 Task: In the  document goldmine.html Add another  'page' Use the Tool Explore 'and look for brief about the picture in first page, copy 2-3 lines in second sheet.' Align the text to the center
Action: Mouse moved to (256, 387)
Screenshot: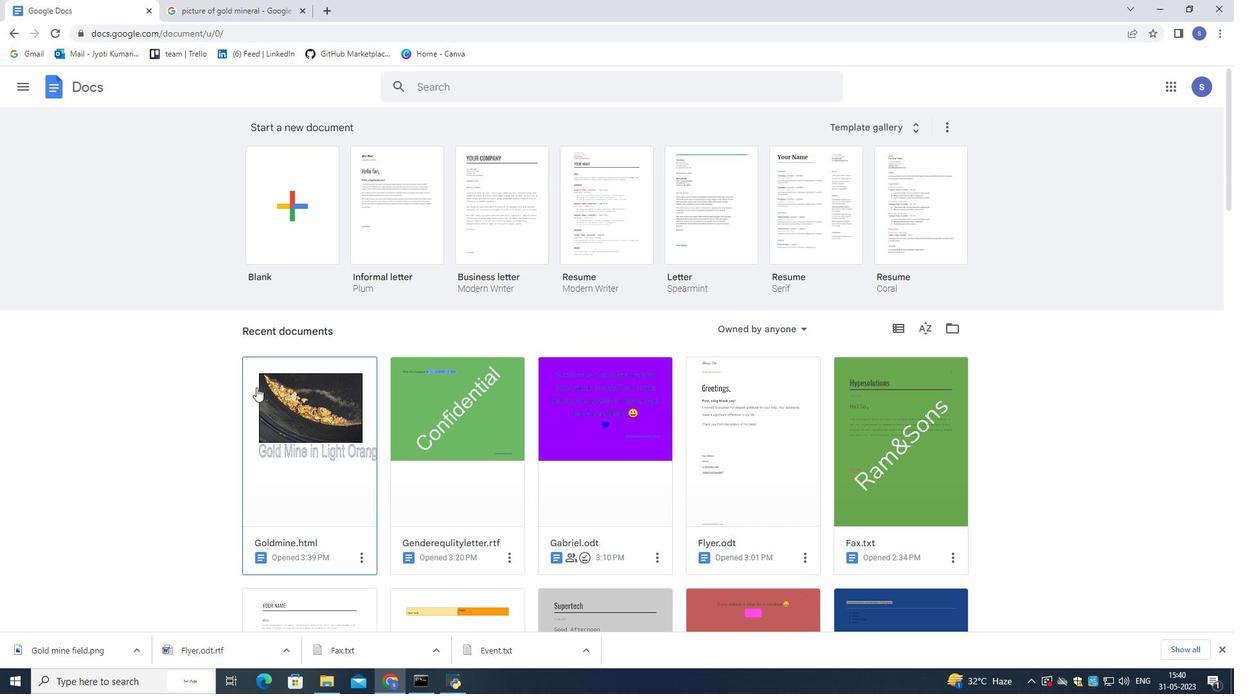 
Action: Mouse pressed left at (256, 387)
Screenshot: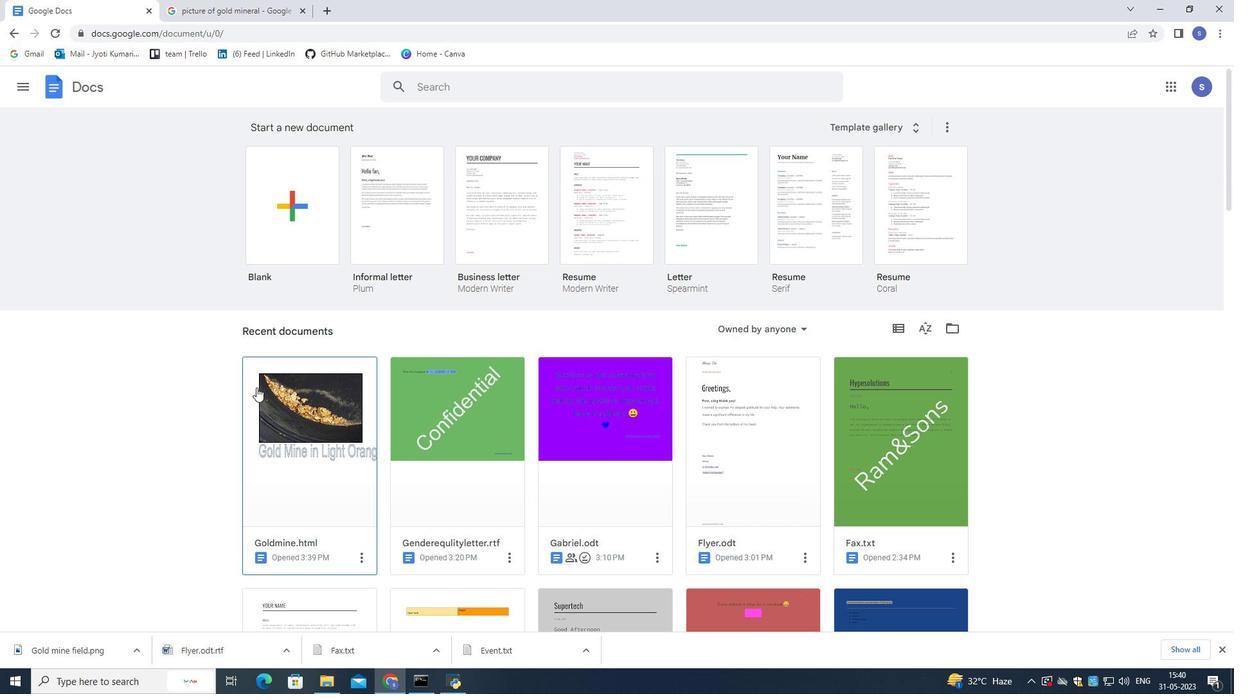 
Action: Mouse moved to (217, 92)
Screenshot: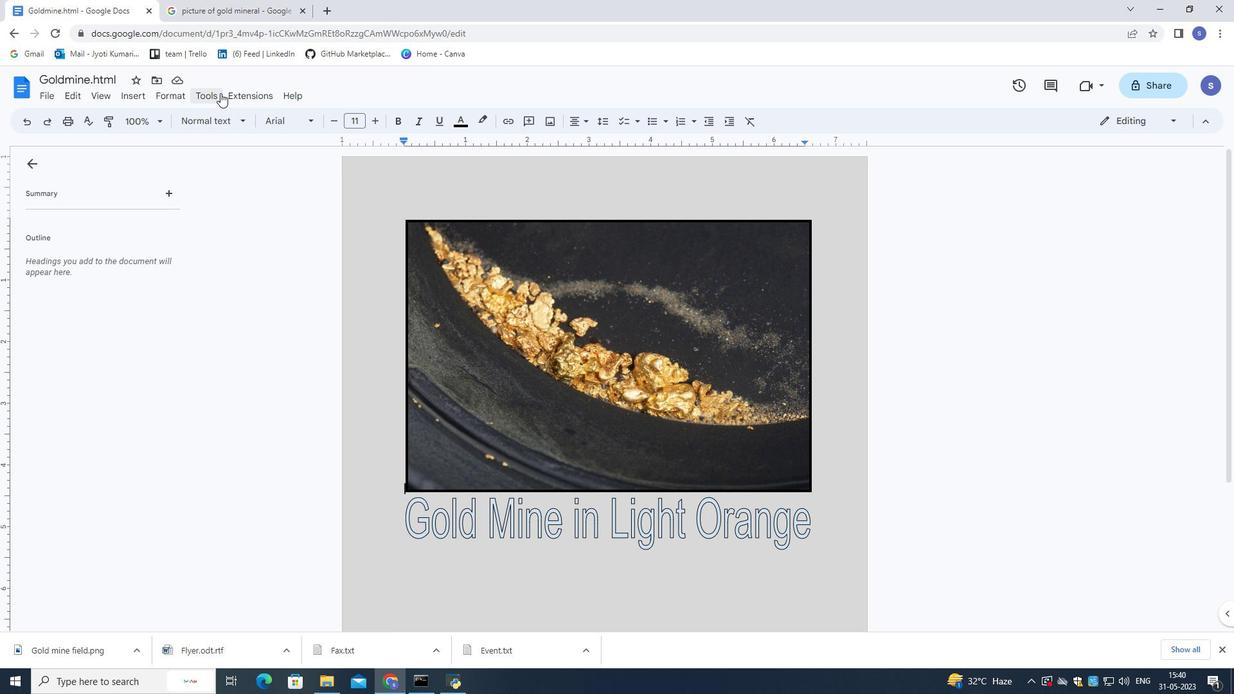 
Action: Mouse pressed left at (217, 92)
Screenshot: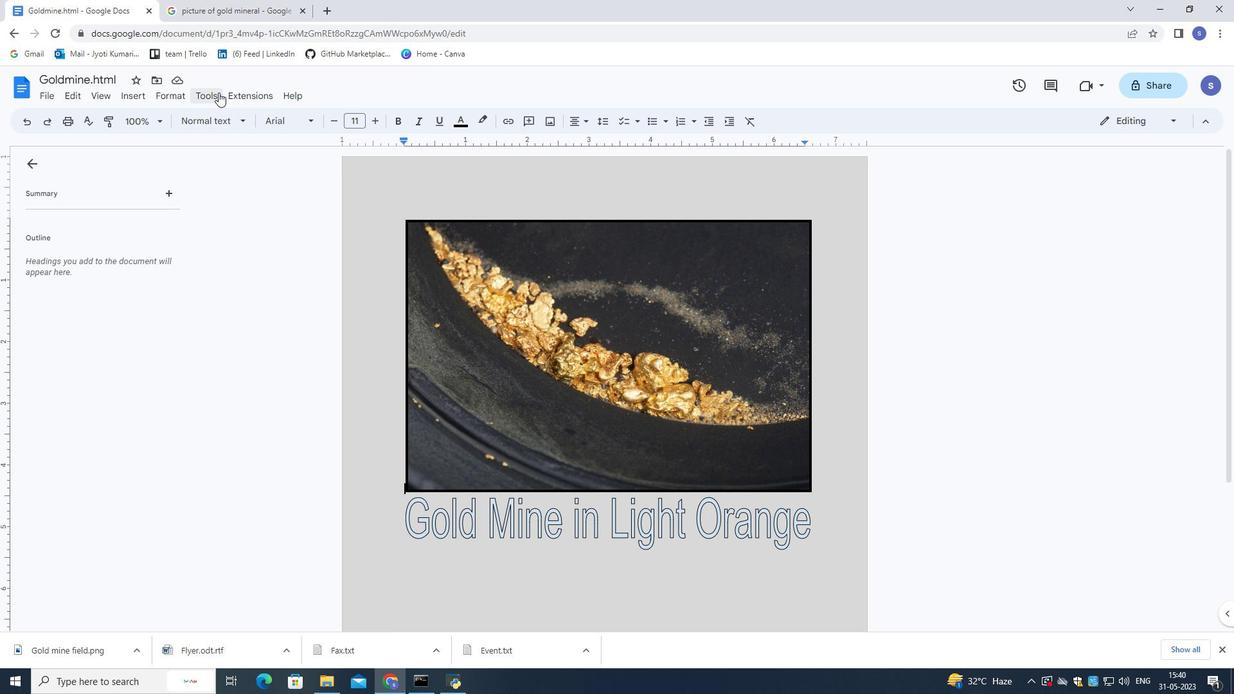 
Action: Mouse moved to (225, 217)
Screenshot: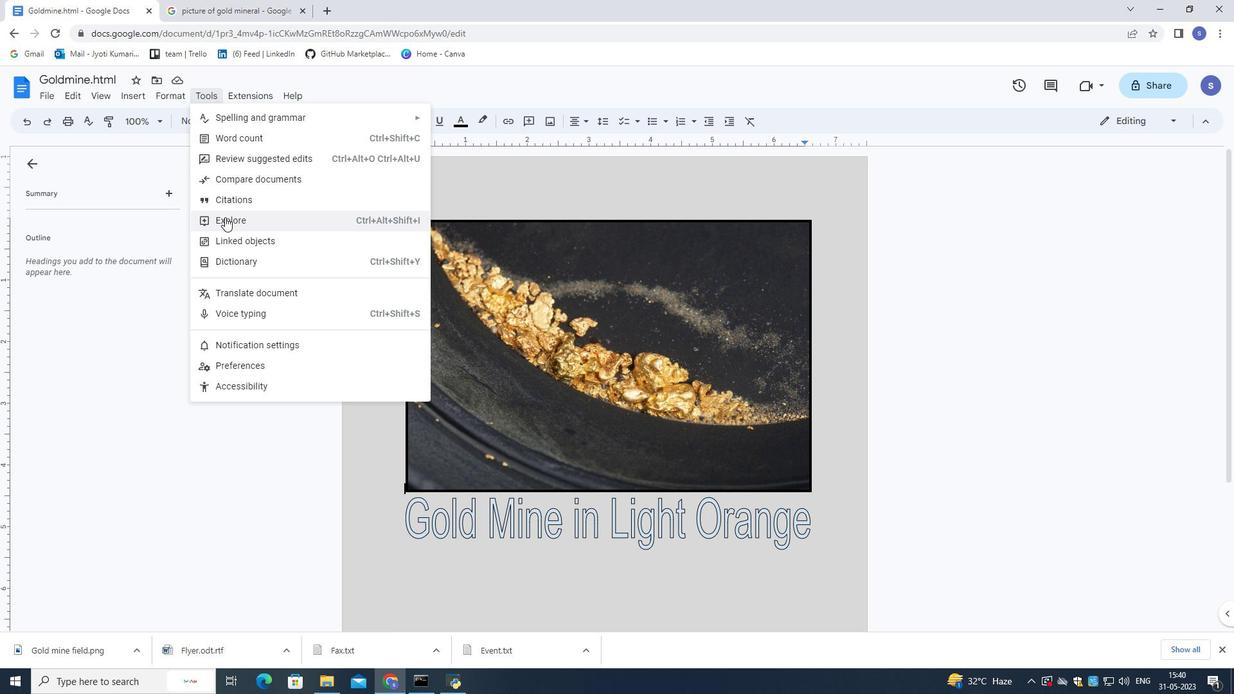 
Action: Mouse pressed left at (225, 217)
Screenshot: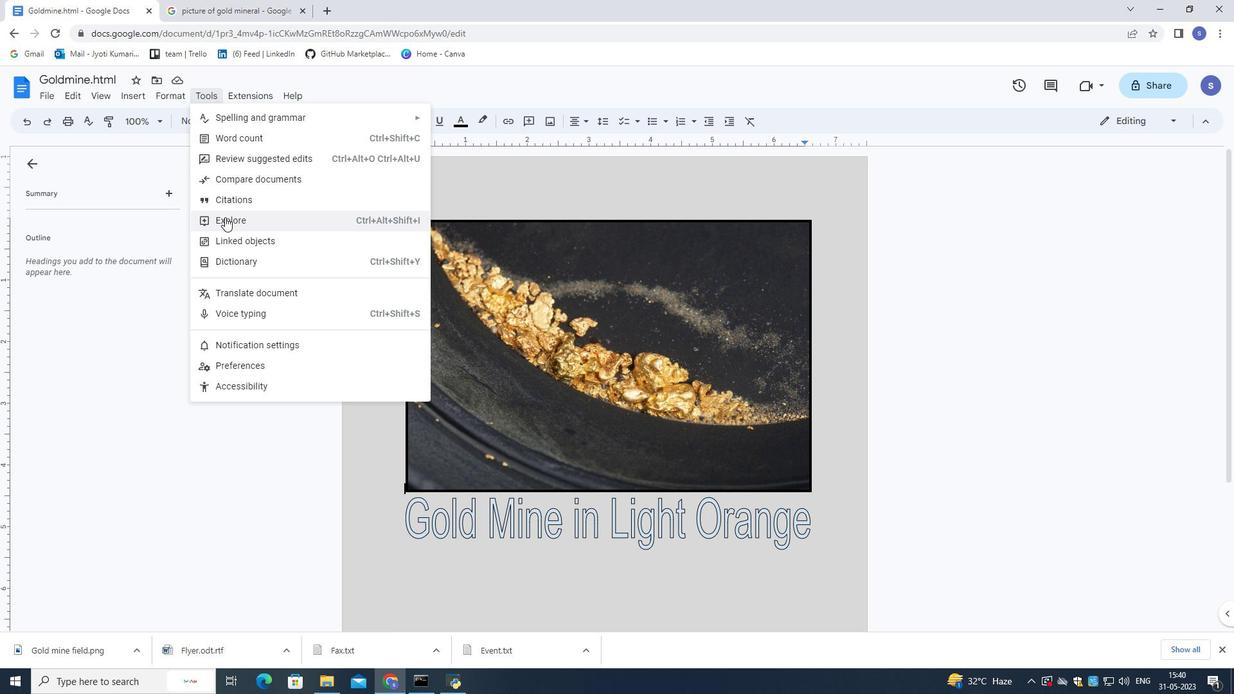
Action: Mouse moved to (1071, 169)
Screenshot: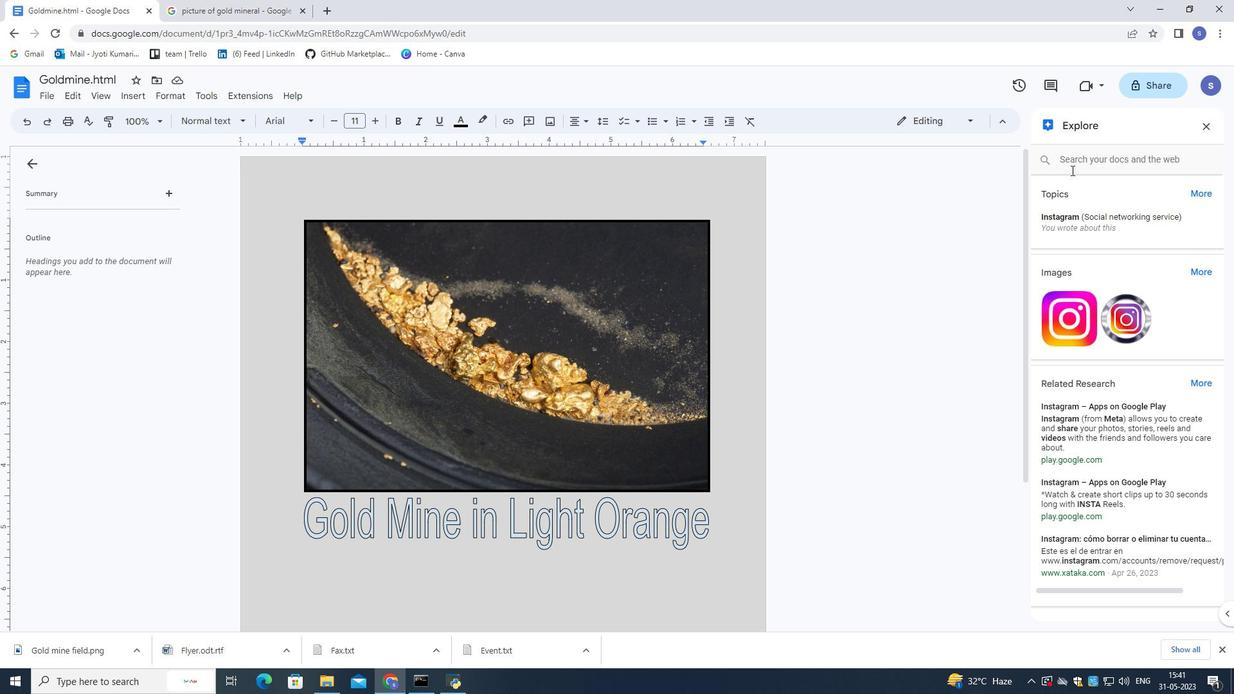 
Action: Mouse pressed left at (1071, 169)
Screenshot: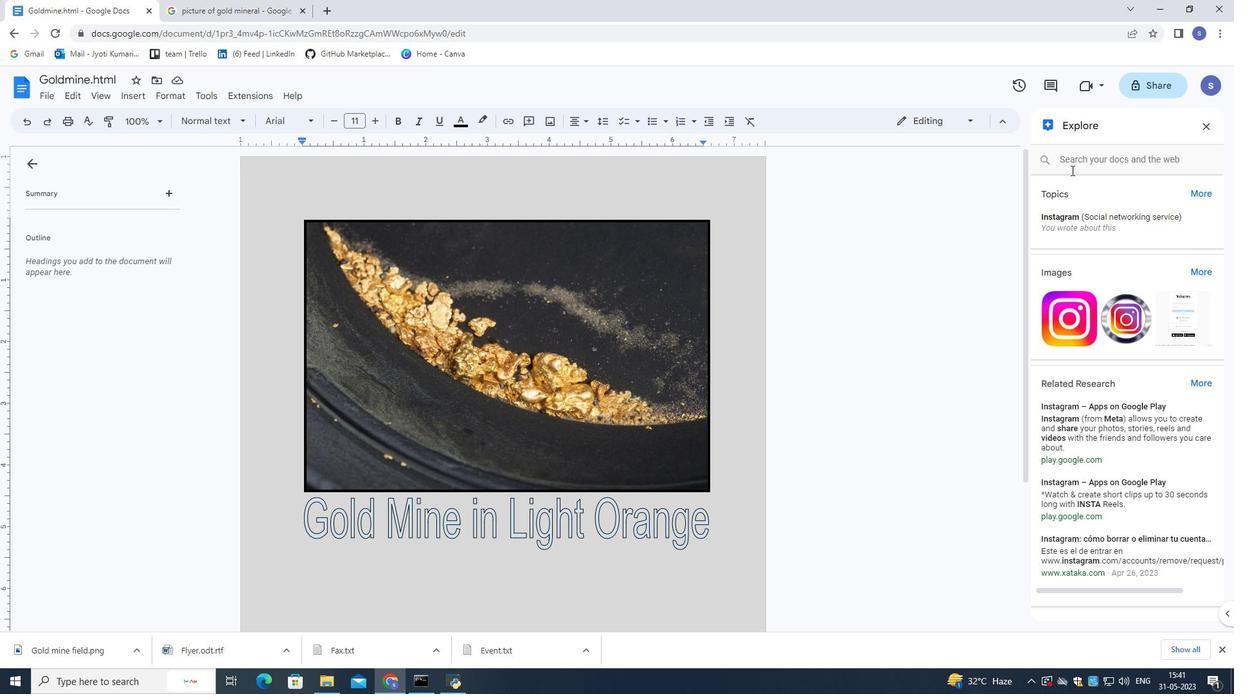 
Action: Key pressed gold<Key.space>mine<Key.enter>
Screenshot: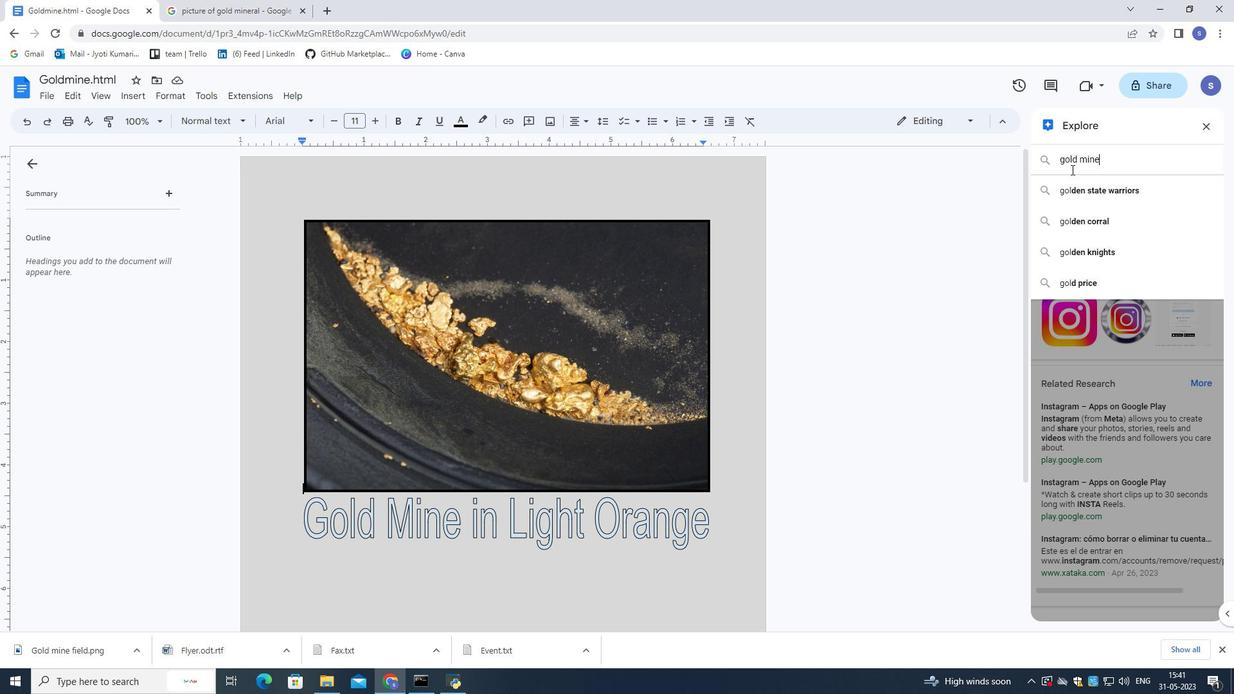 
Action: Mouse moved to (1091, 259)
Screenshot: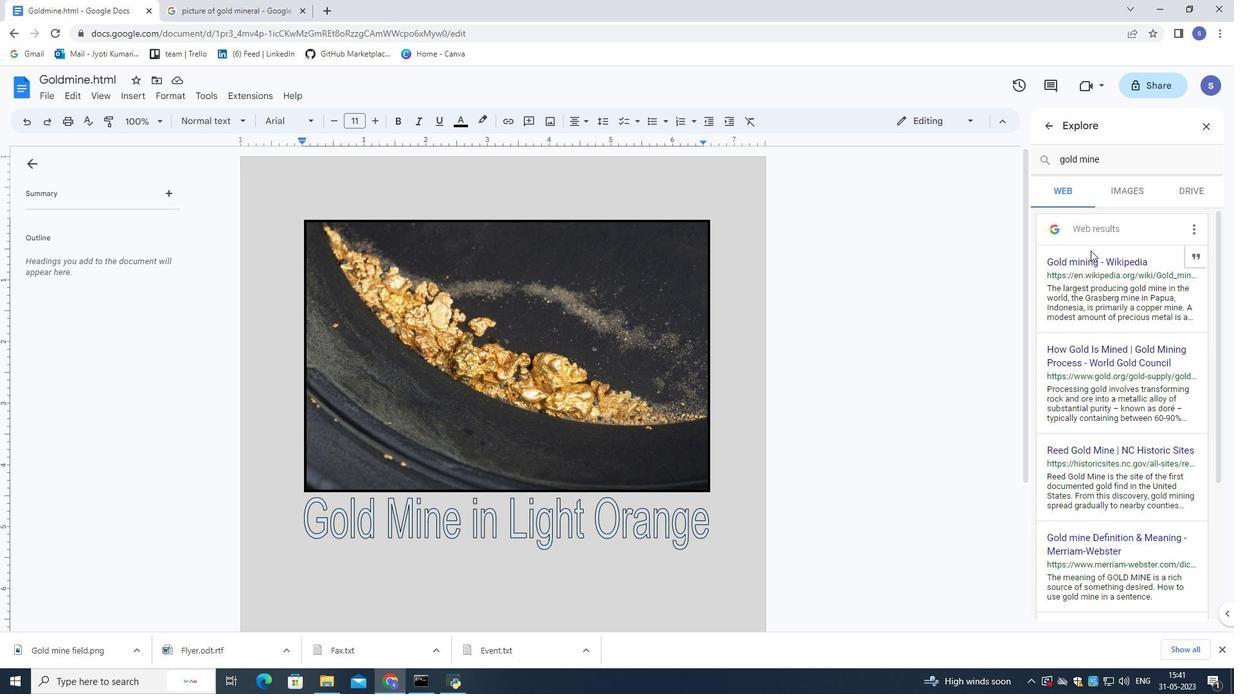 
Action: Mouse pressed left at (1091, 259)
Screenshot: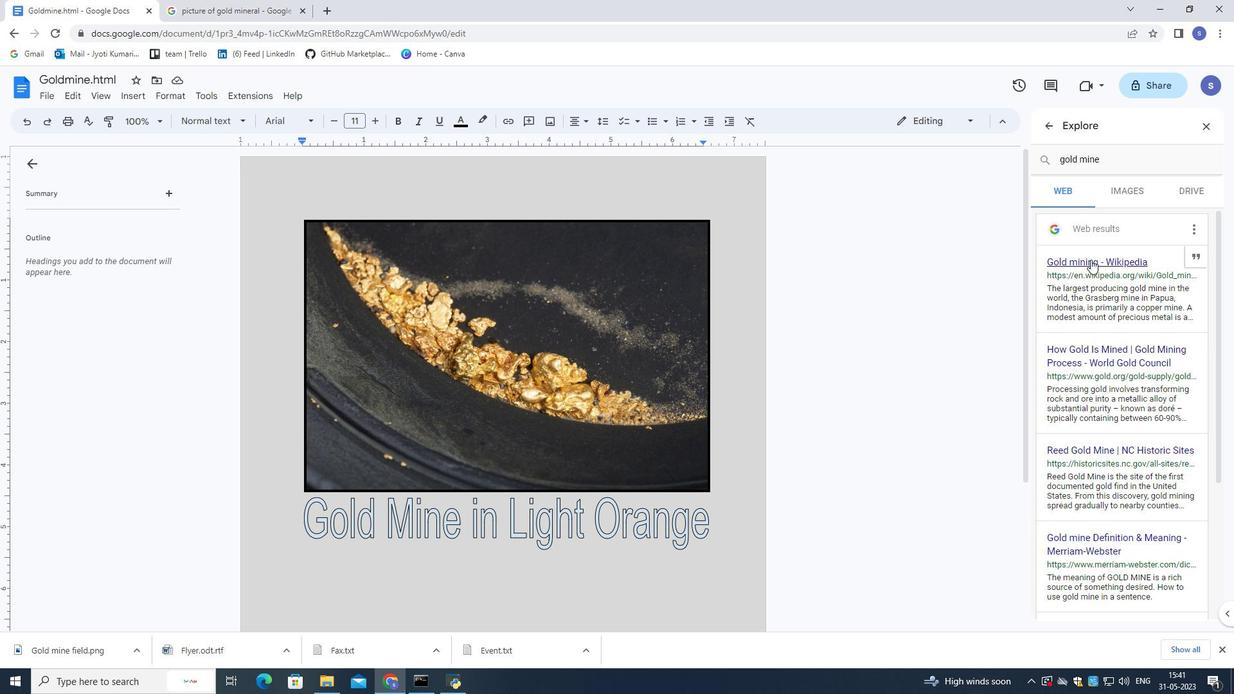 
Action: Mouse moved to (316, 228)
Screenshot: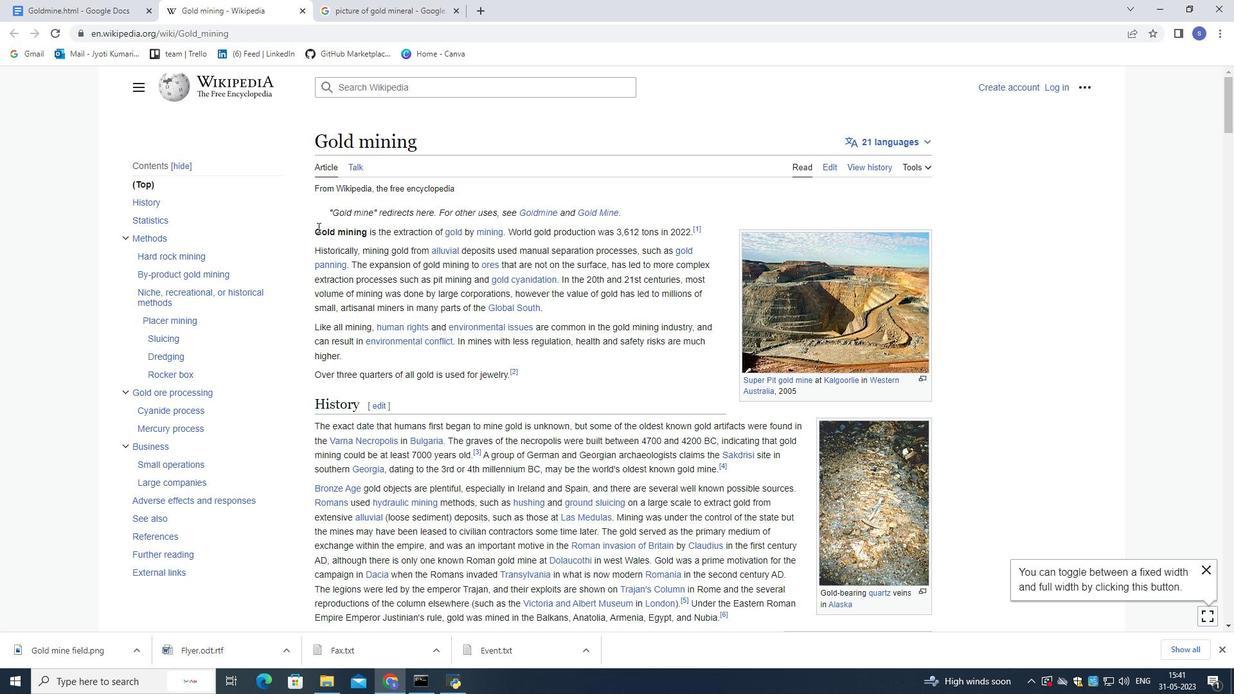 
Action: Mouse pressed left at (316, 228)
Screenshot: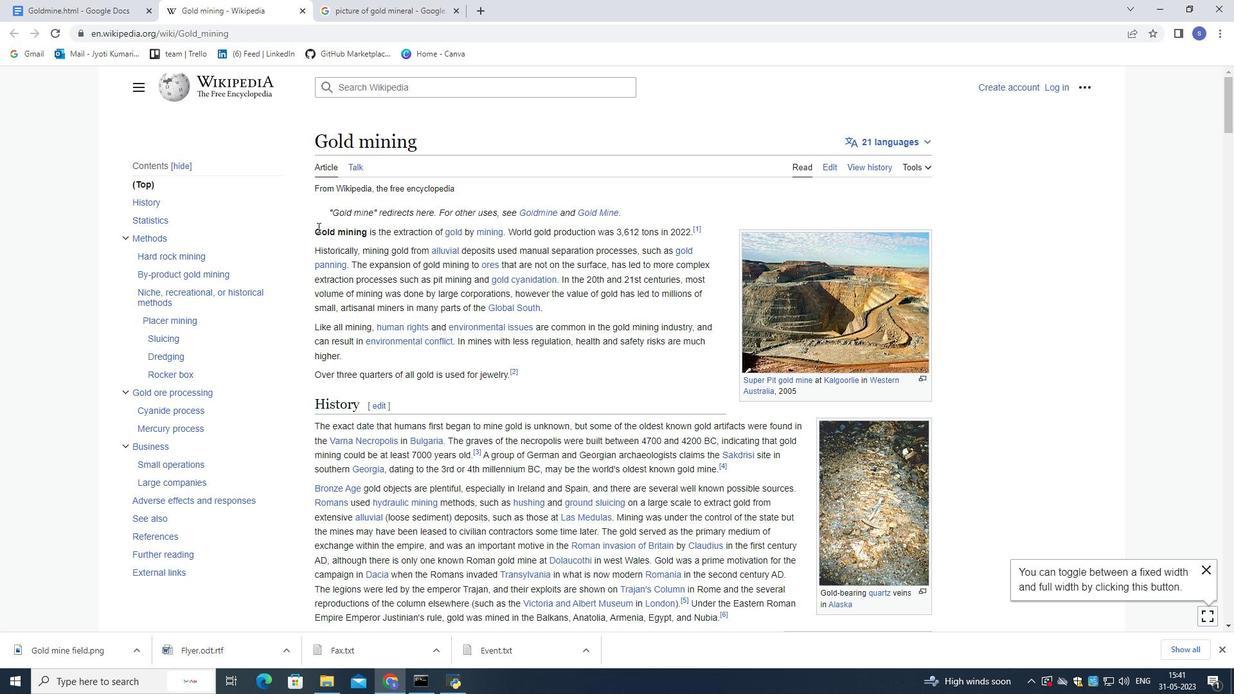 
Action: Mouse moved to (558, 279)
Screenshot: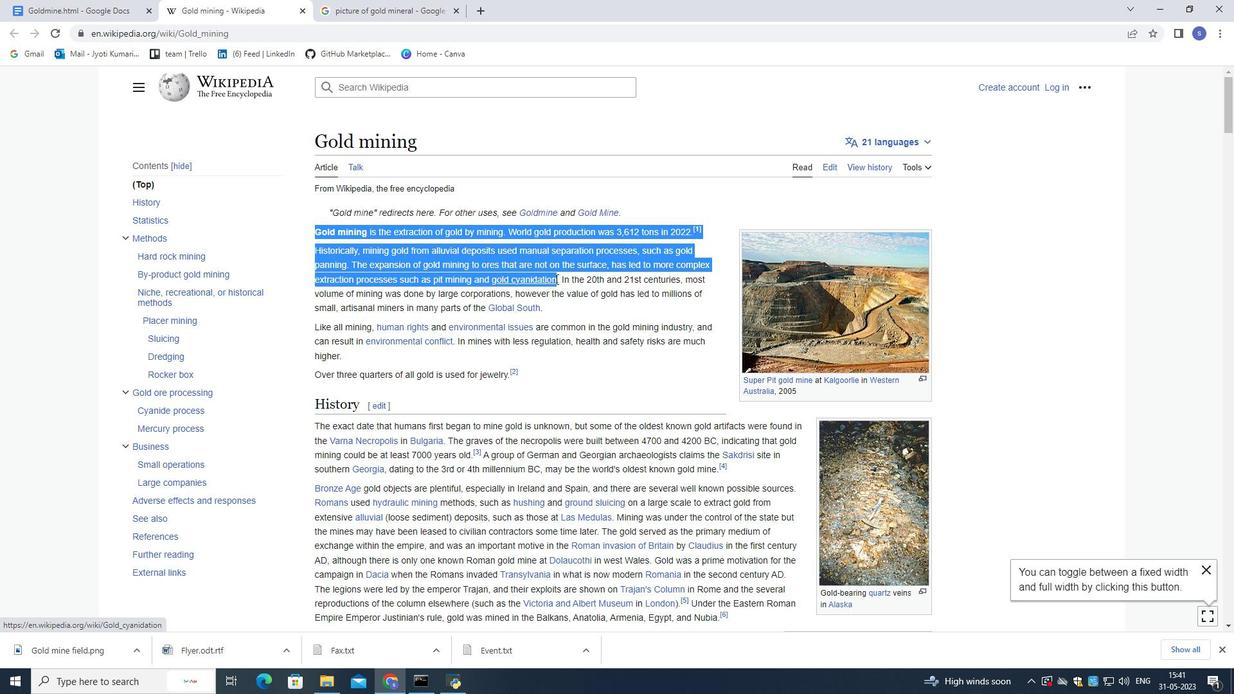 
Action: Key pressed ctrl+C
Screenshot: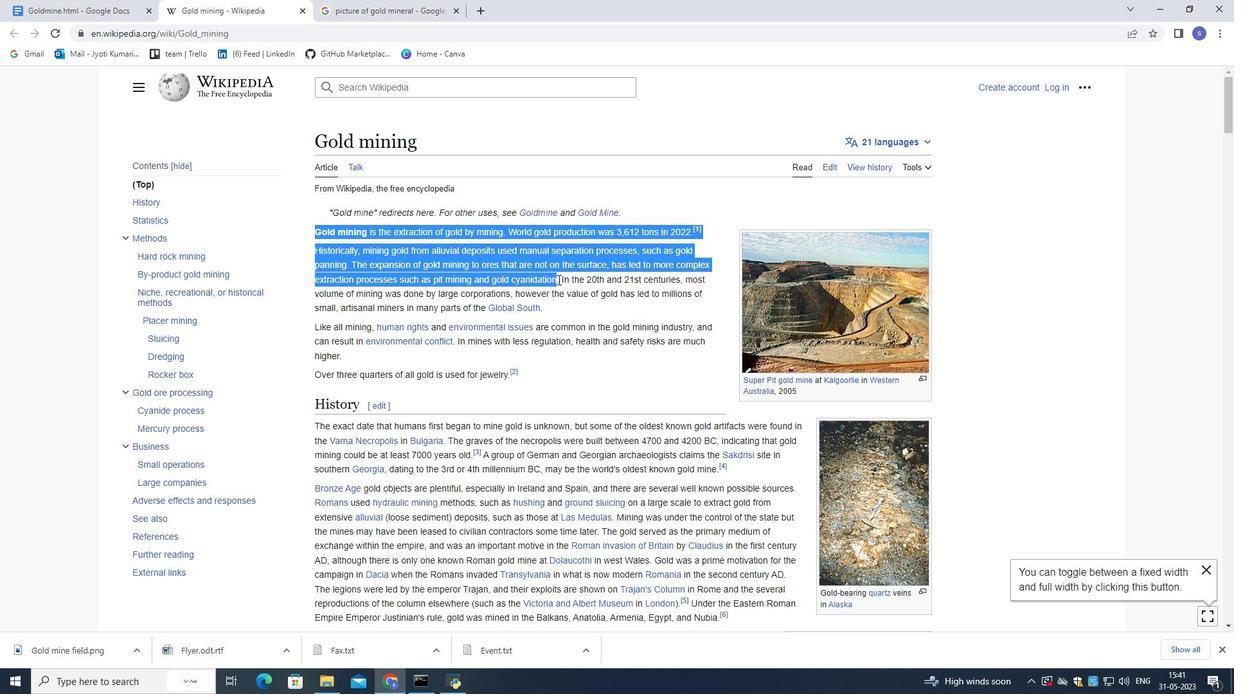 
Action: Mouse moved to (90, 0)
Screenshot: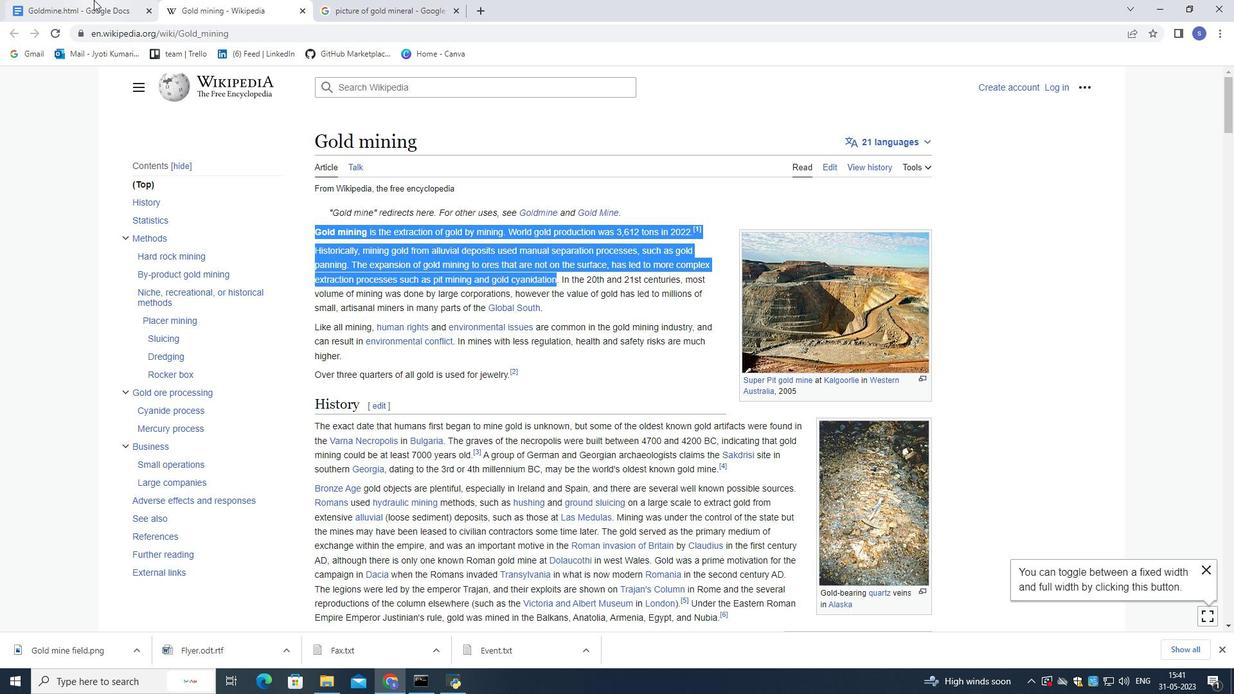 
Action: Mouse pressed left at (90, 0)
Screenshot: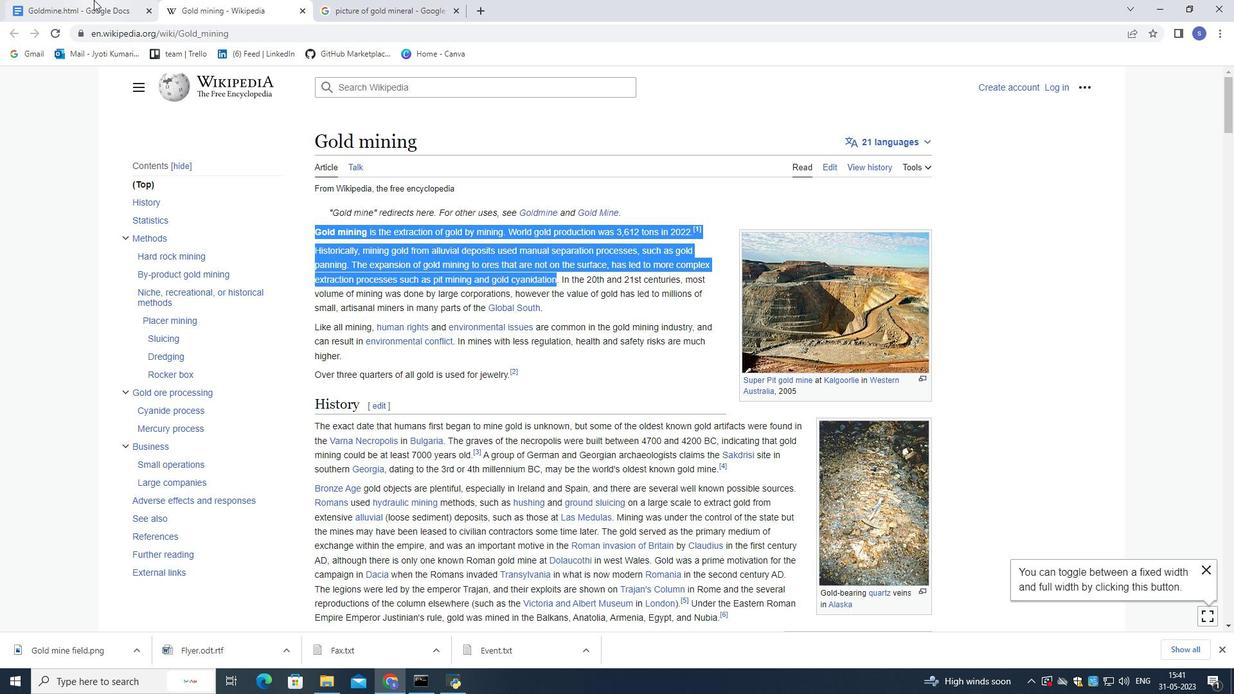 
Action: Mouse moved to (497, 524)
Screenshot: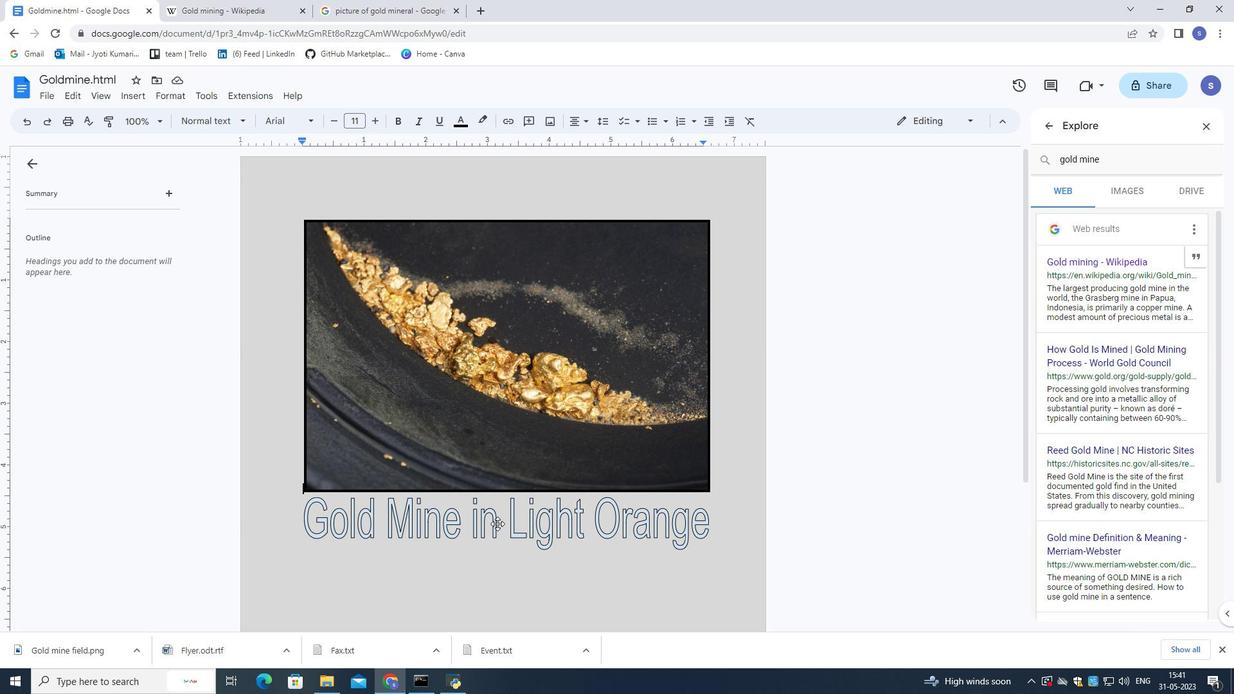 
Action: Mouse scrolled (497, 524) with delta (0, 0)
Screenshot: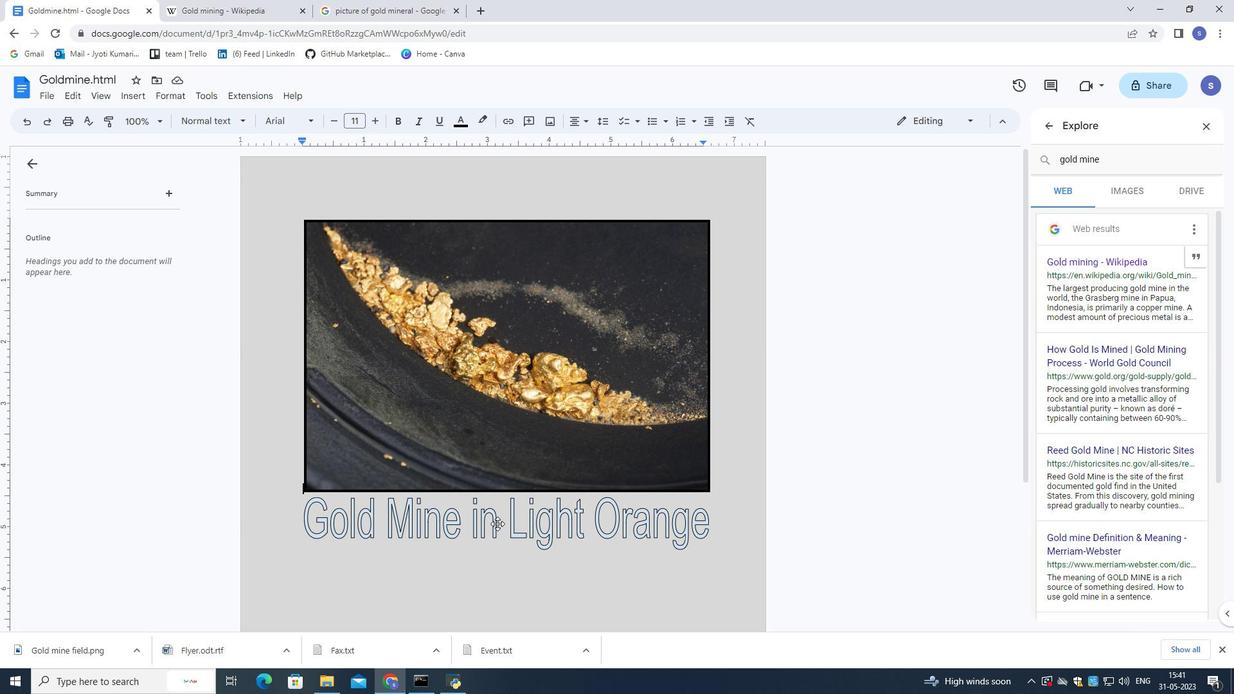 
Action: Mouse scrolled (497, 524) with delta (0, 0)
Screenshot: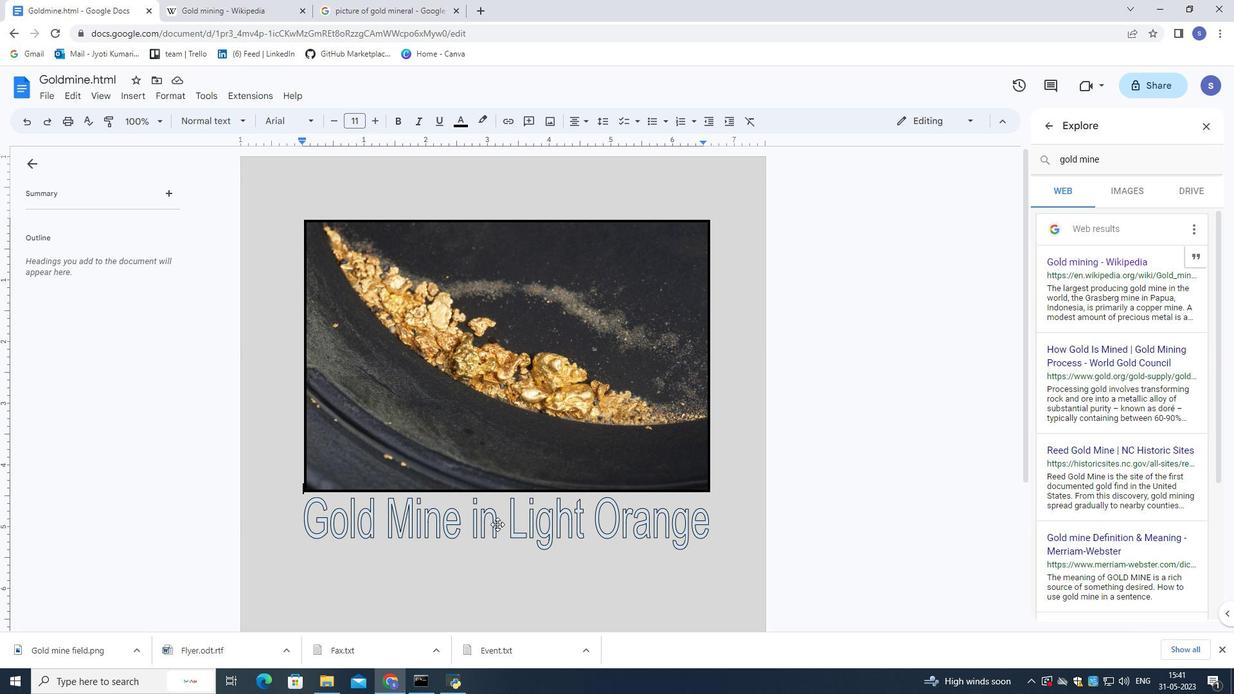 
Action: Mouse scrolled (497, 524) with delta (0, 0)
Screenshot: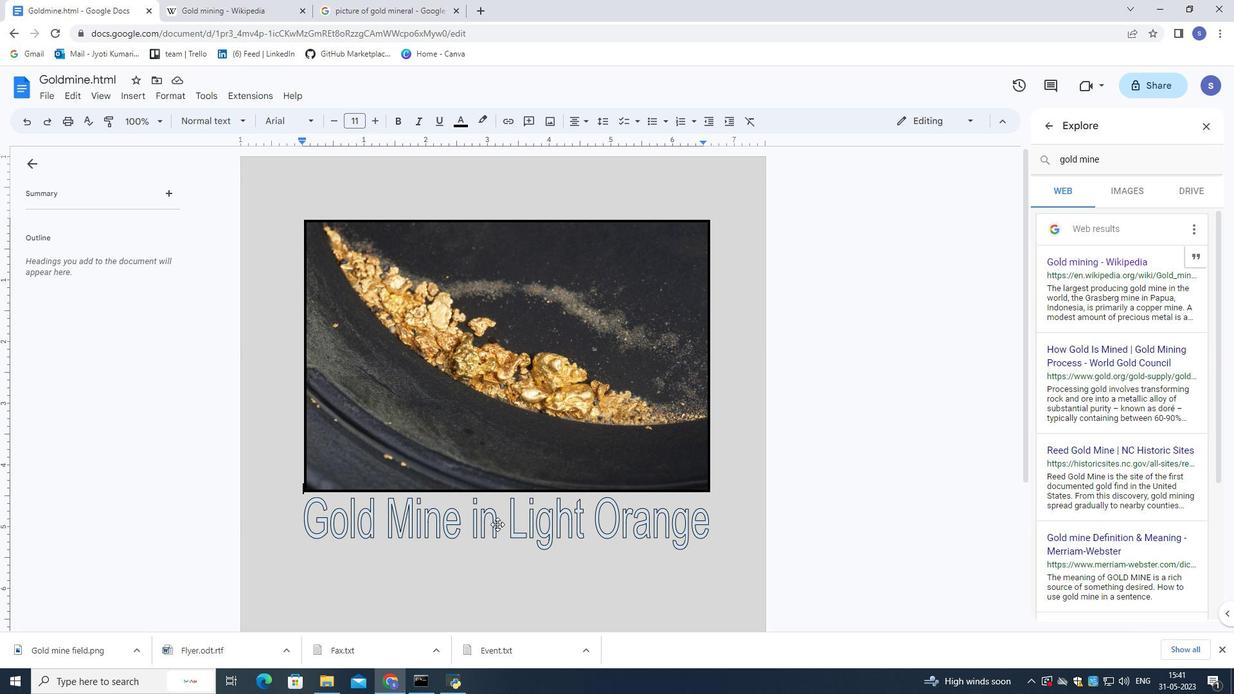 
Action: Mouse scrolled (497, 524) with delta (0, 0)
Screenshot: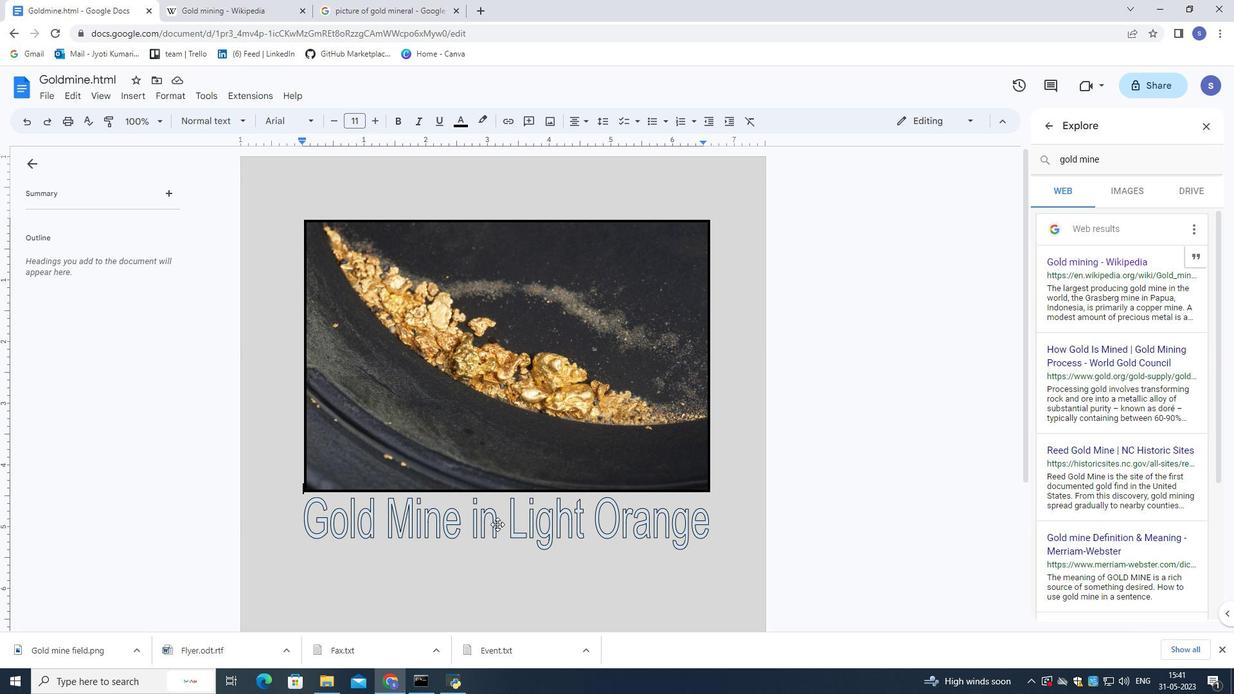 
Action: Mouse moved to (491, 443)
Screenshot: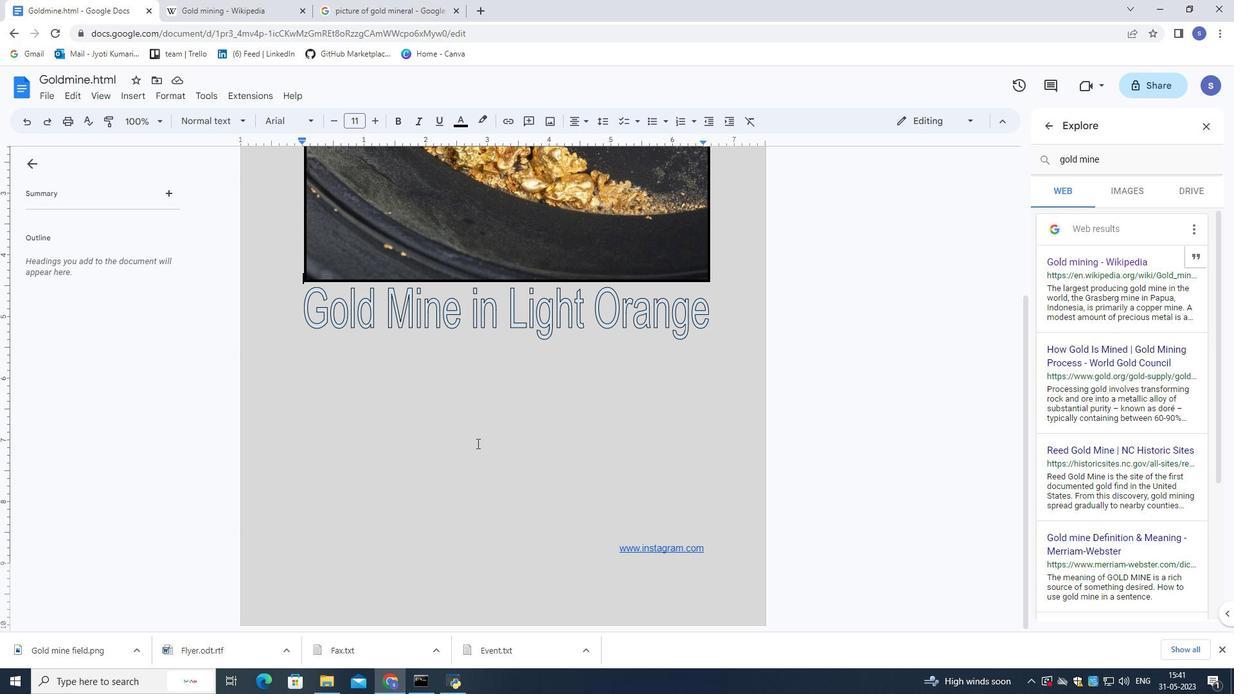 
Action: Mouse scrolled (491, 442) with delta (0, 0)
Screenshot: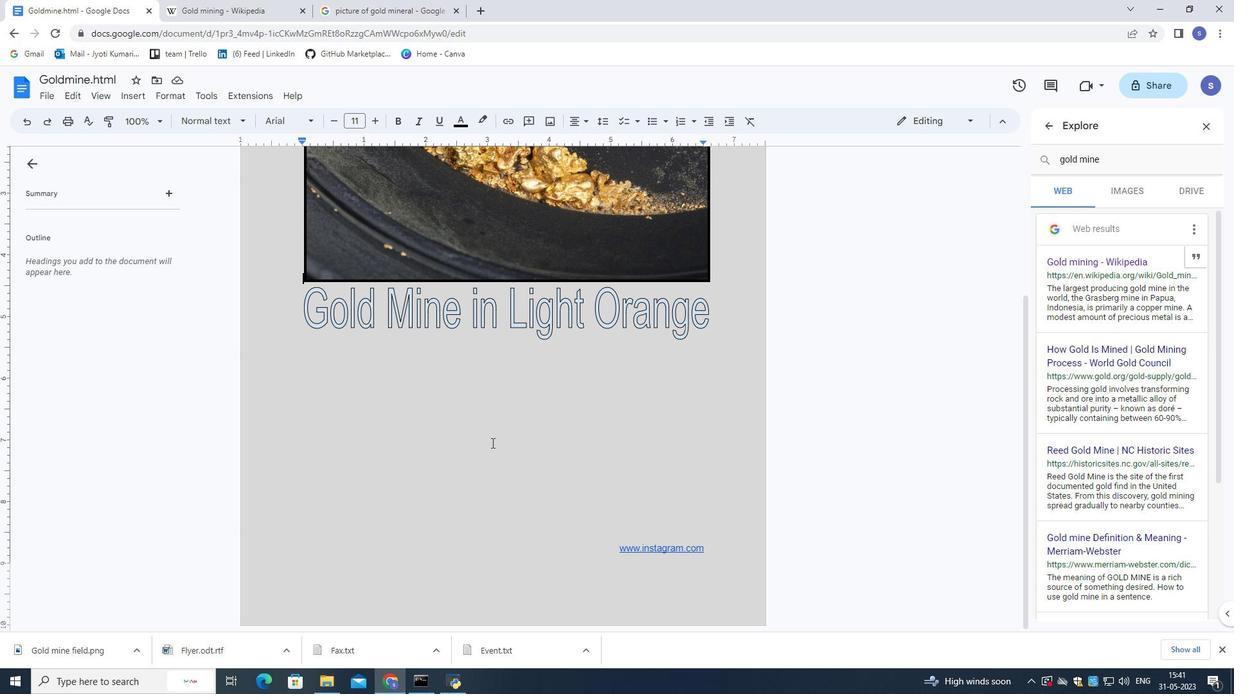 
Action: Mouse scrolled (491, 442) with delta (0, 0)
Screenshot: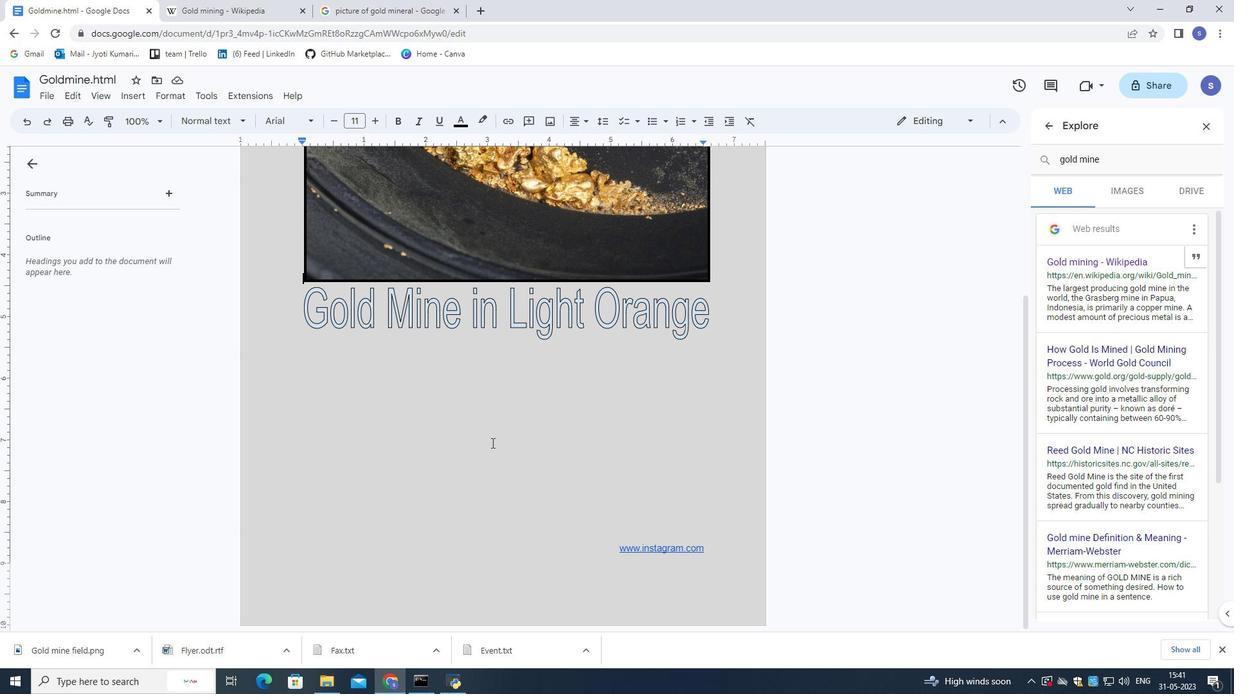 
Action: Mouse scrolled (491, 442) with delta (0, 0)
Screenshot: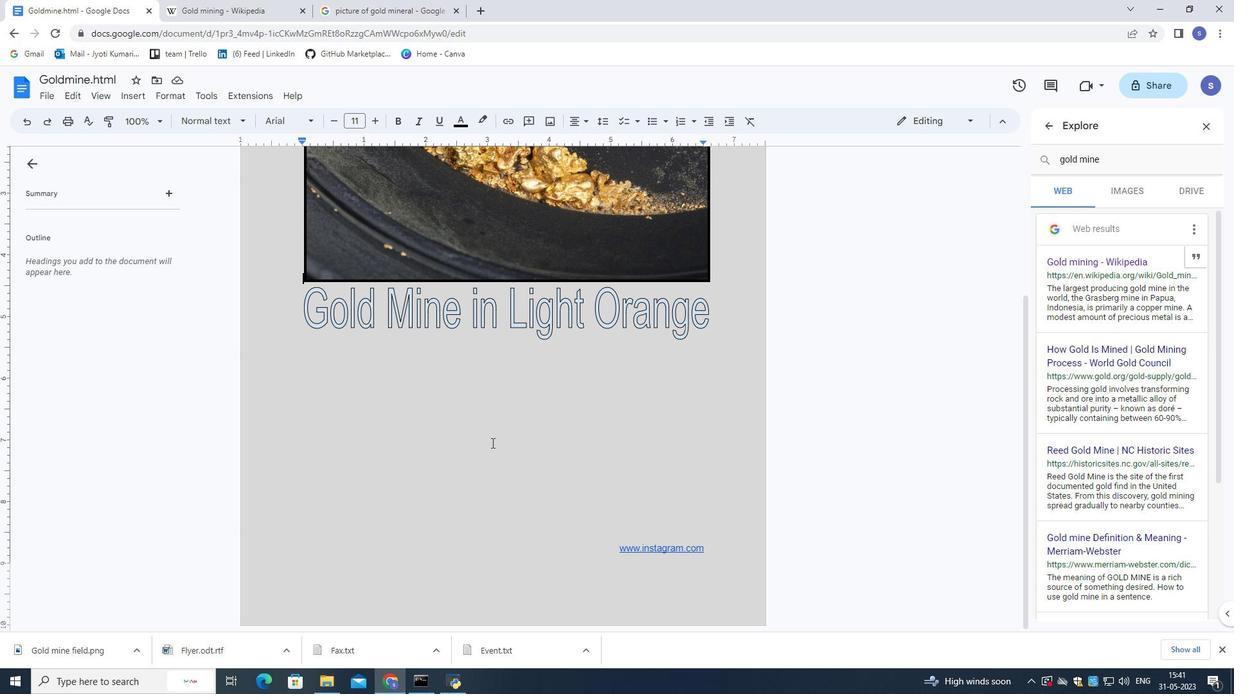 
Action: Mouse scrolled (491, 442) with delta (0, 0)
Screenshot: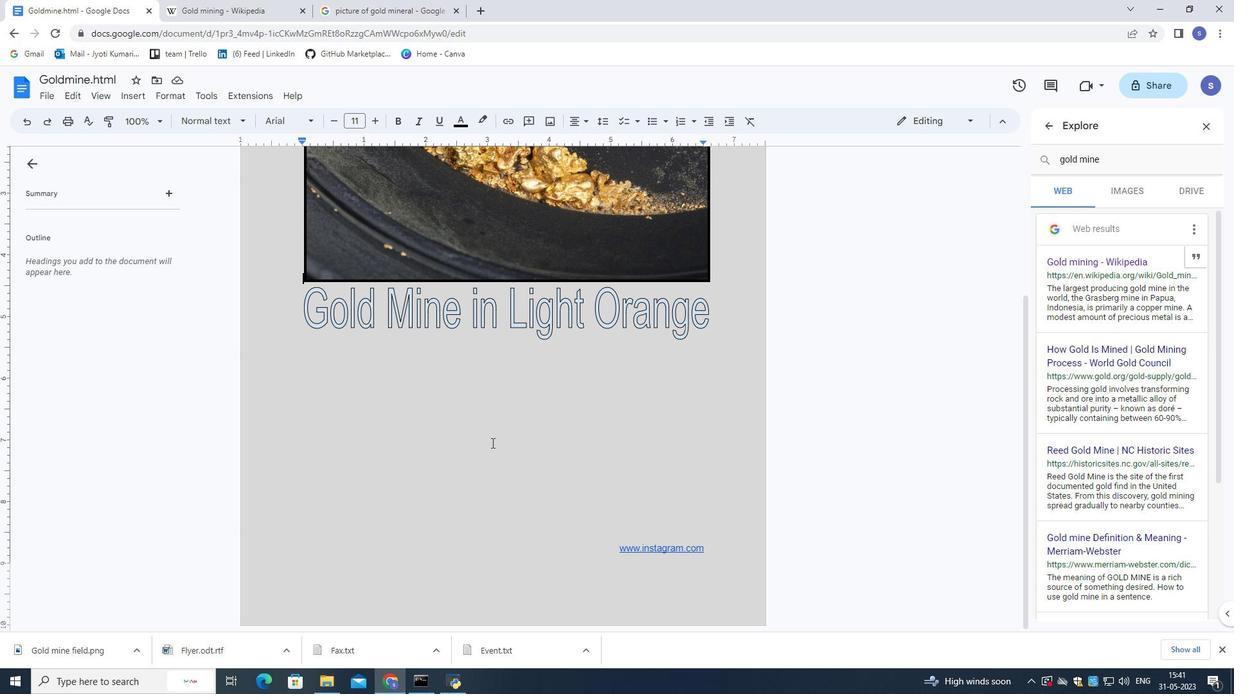 
Action: Mouse scrolled (491, 442) with delta (0, 0)
Screenshot: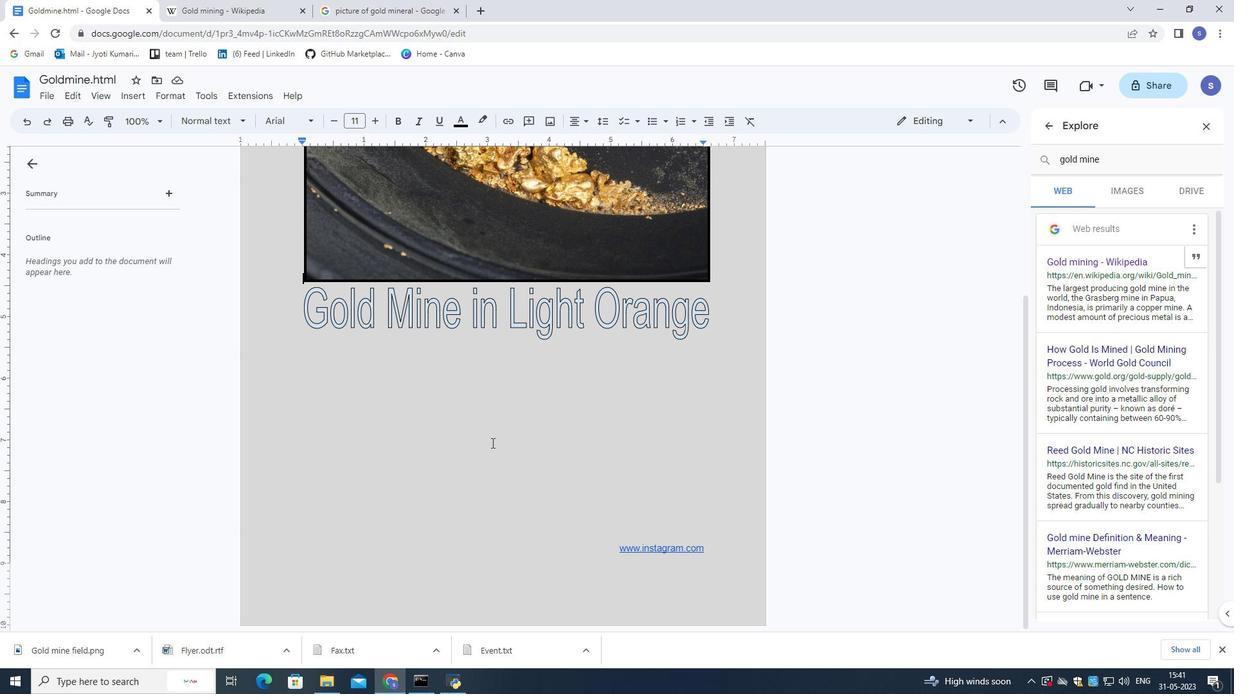 
Action: Mouse scrolled (491, 442) with delta (0, 0)
Screenshot: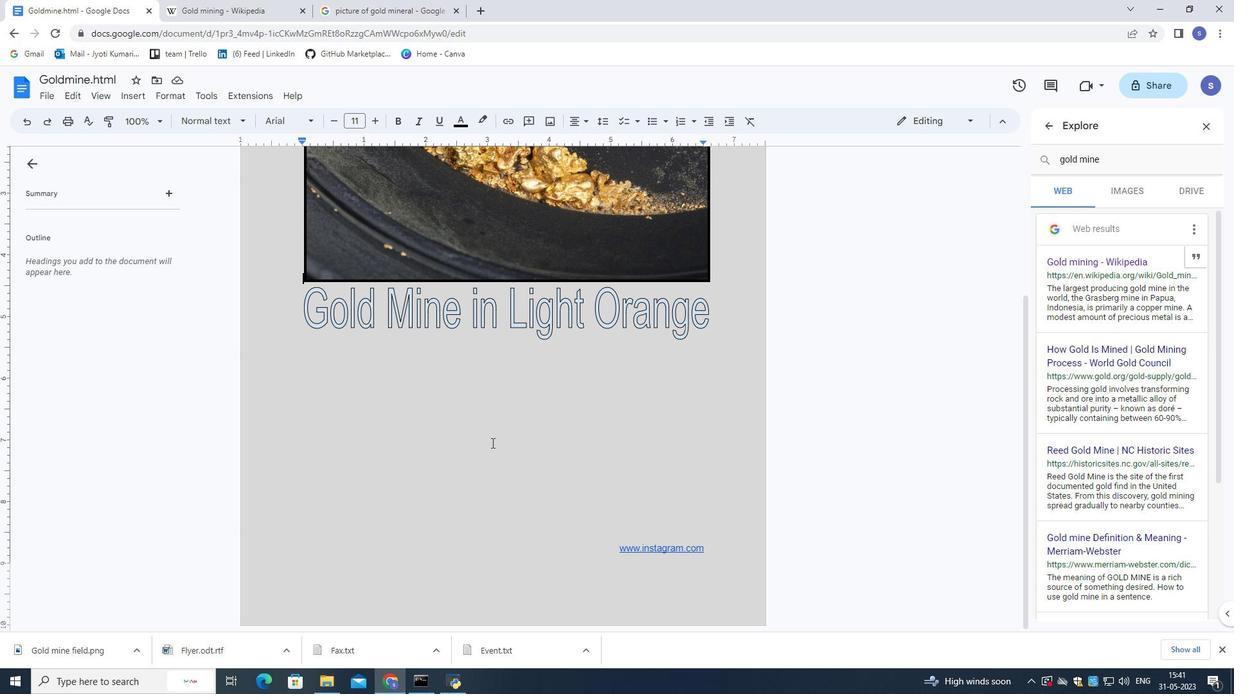 
Action: Mouse scrolled (491, 442) with delta (0, 0)
Screenshot: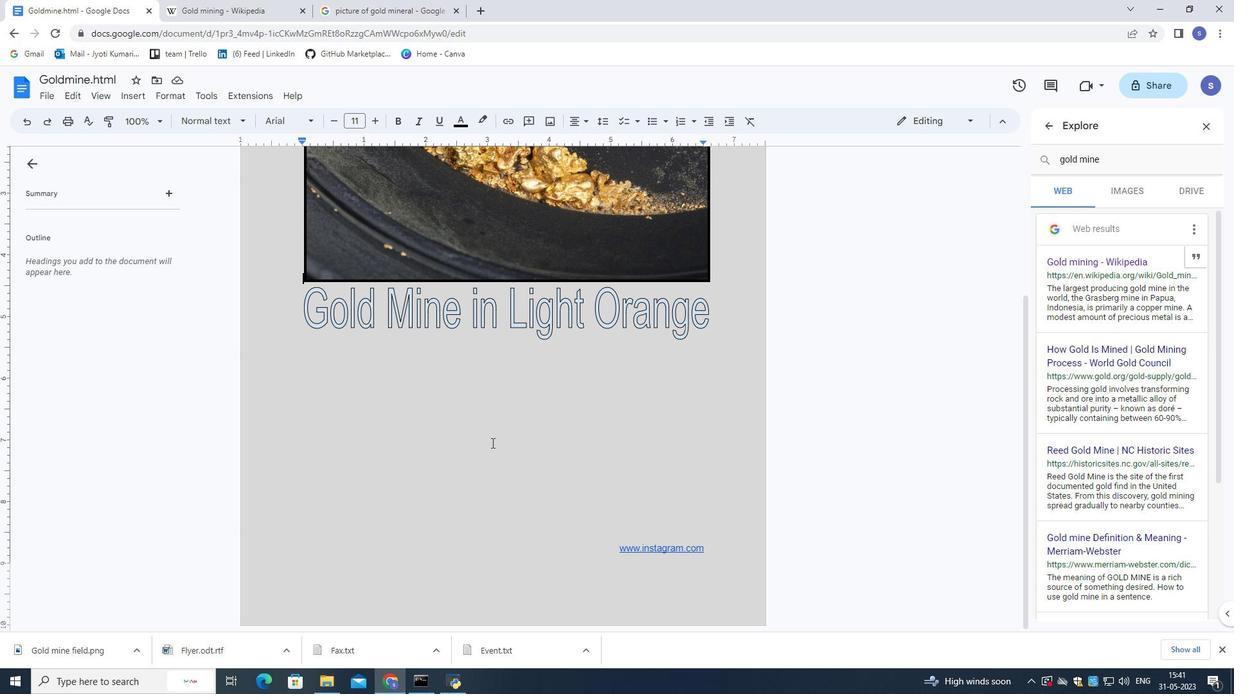 
Action: Mouse scrolled (491, 442) with delta (0, 0)
Screenshot: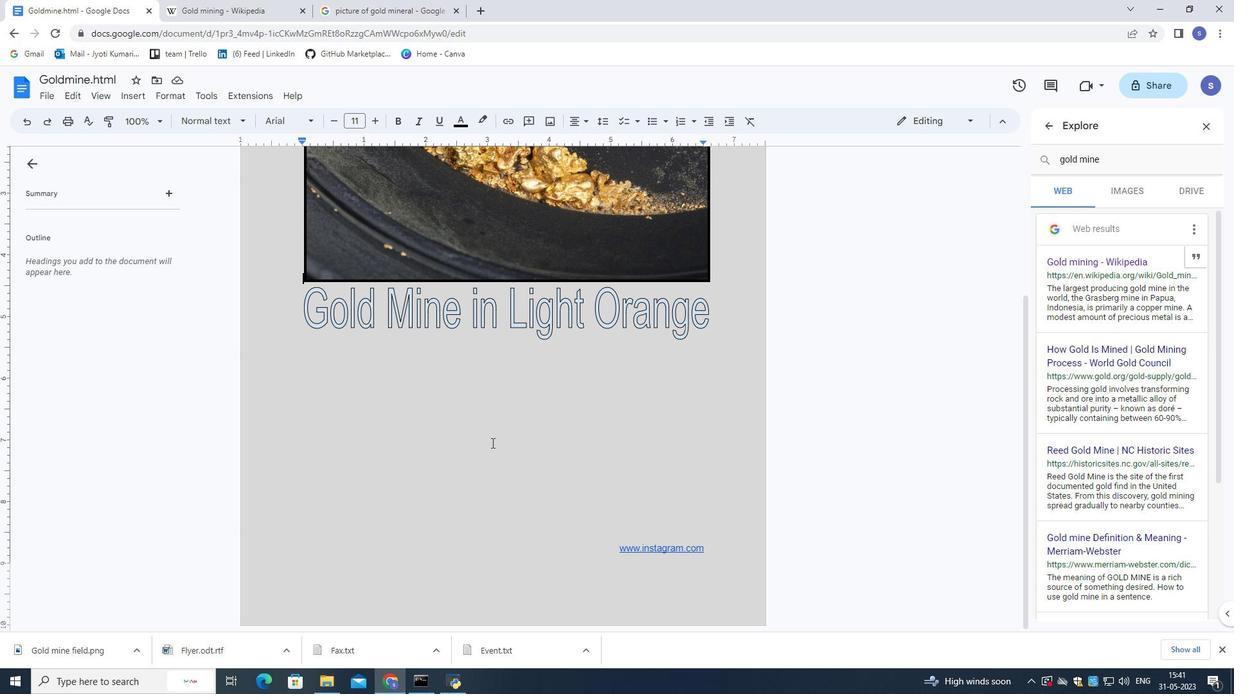 
Action: Mouse scrolled (491, 442) with delta (0, 0)
Screenshot: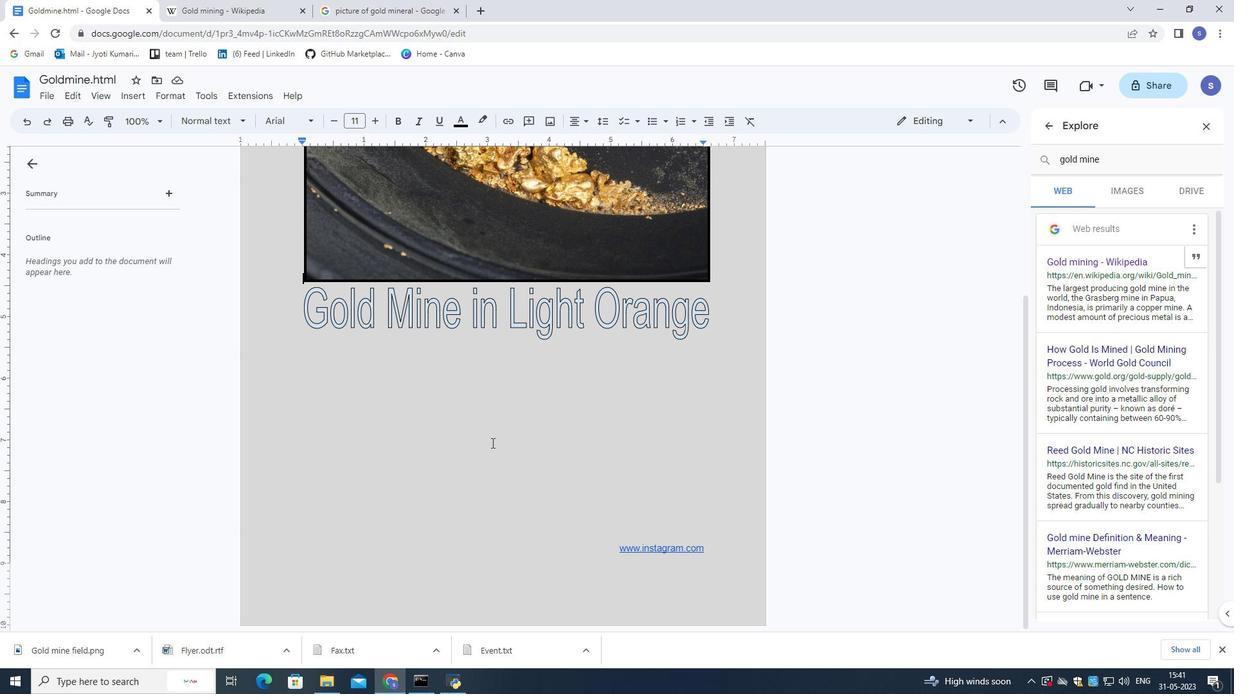 
Action: Mouse scrolled (491, 442) with delta (0, 0)
Screenshot: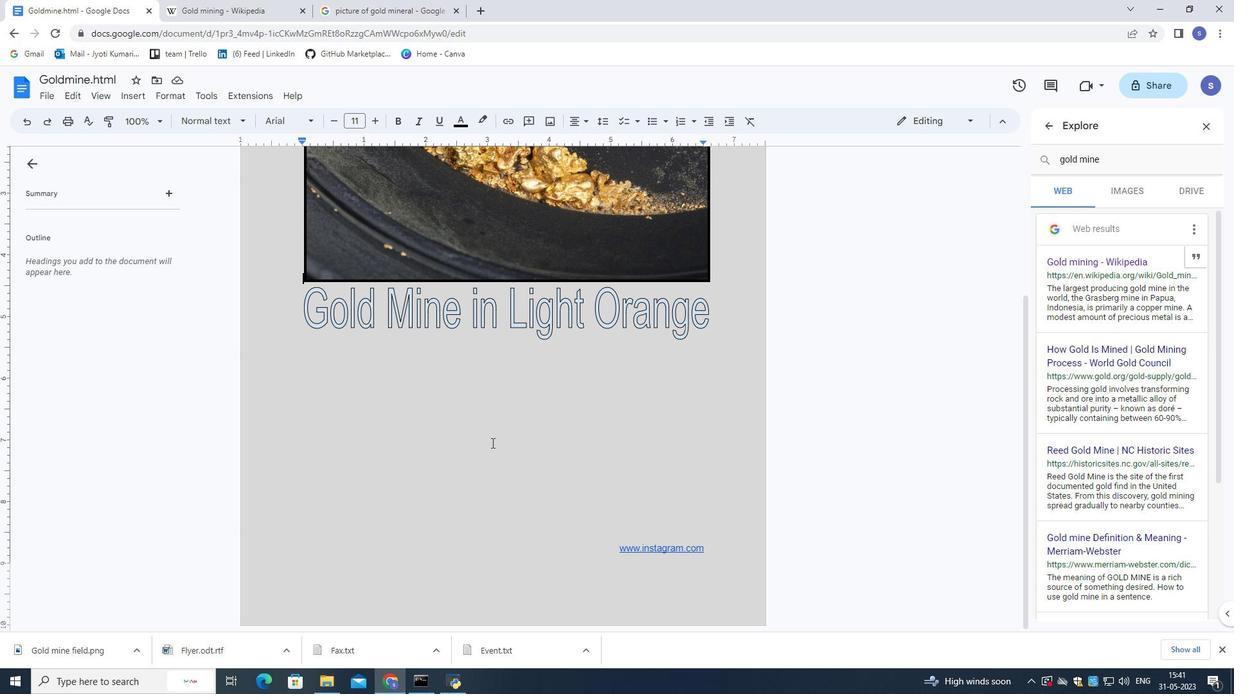 
Action: Mouse scrolled (491, 442) with delta (0, 0)
Screenshot: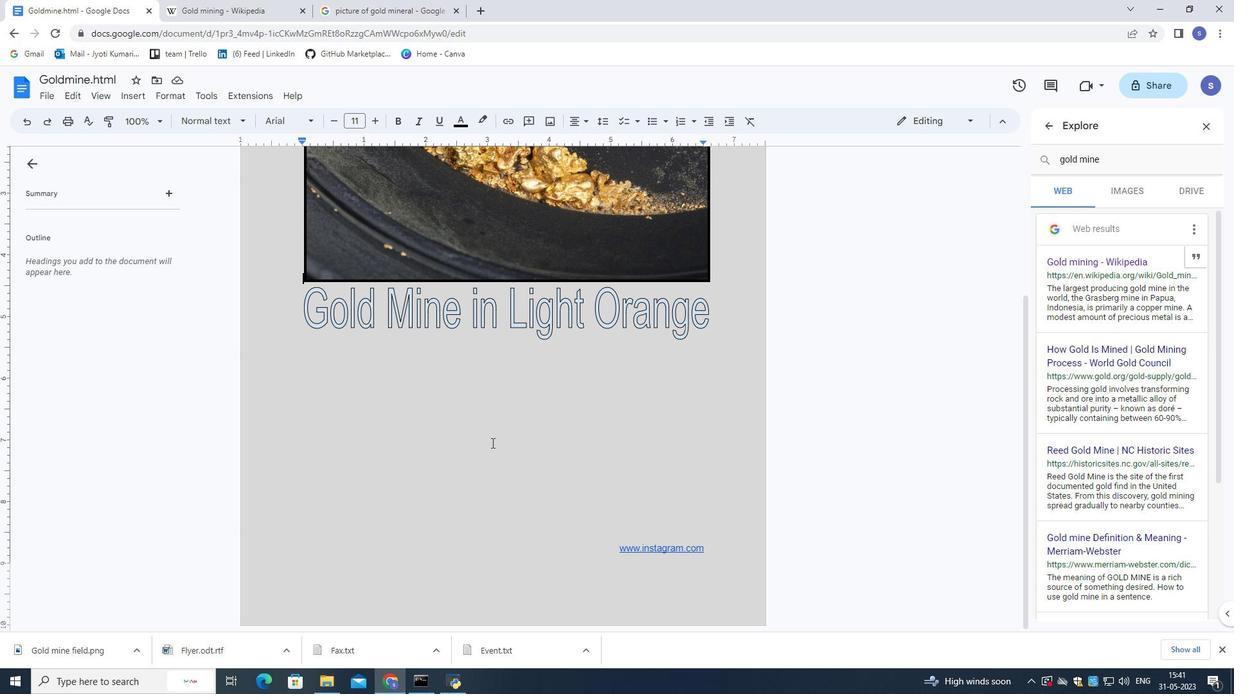 
Action: Mouse scrolled (491, 442) with delta (0, 0)
Screenshot: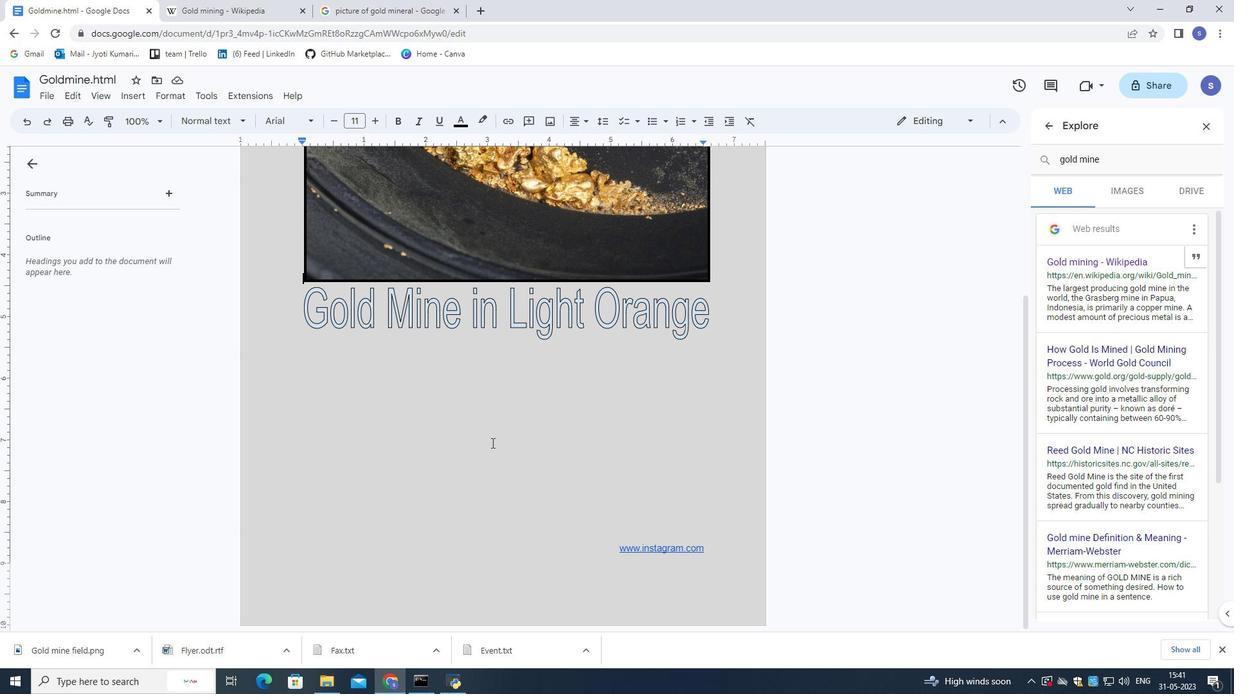 
Action: Mouse scrolled (491, 443) with delta (0, 0)
Screenshot: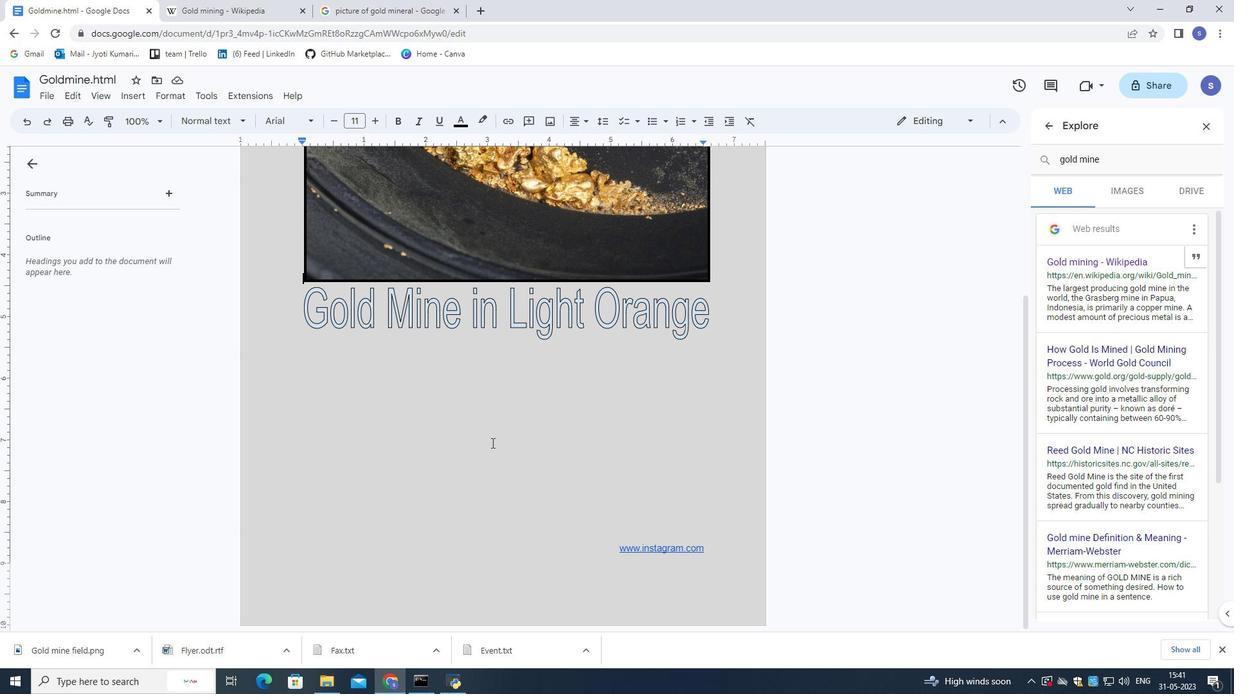 
Action: Mouse moved to (722, 604)
Screenshot: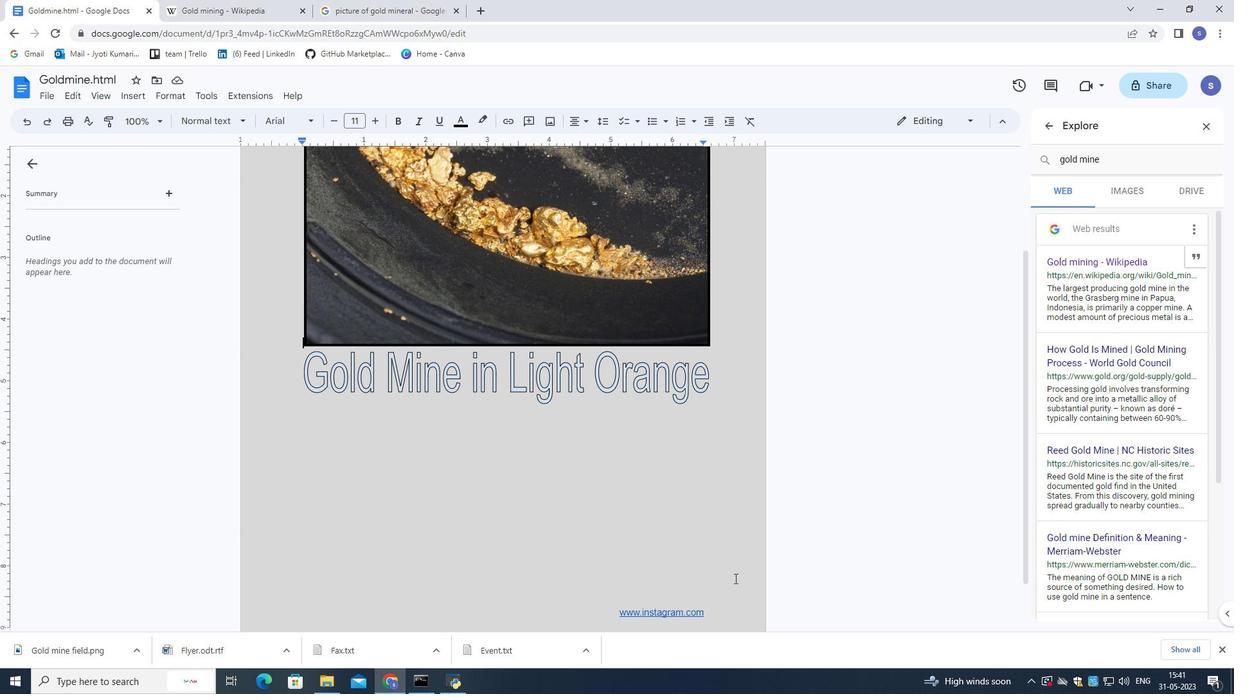 
Action: Mouse pressed left at (722, 604)
Screenshot: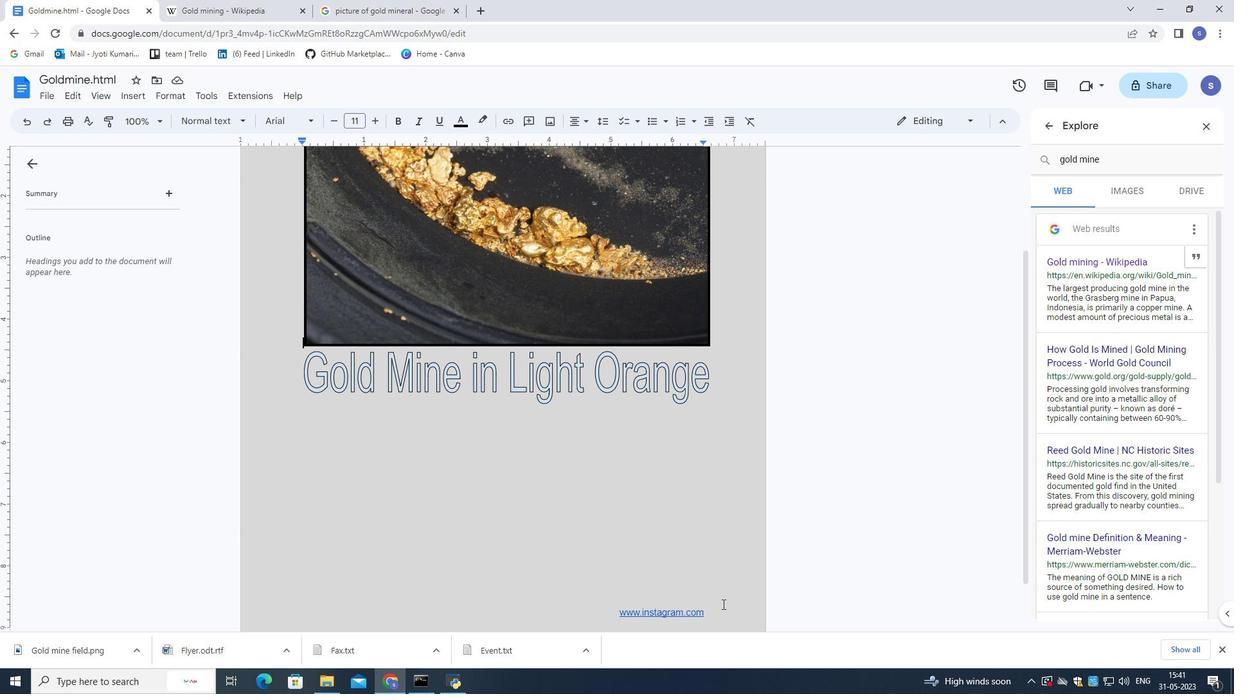 
Action: Mouse moved to (671, 614)
Screenshot: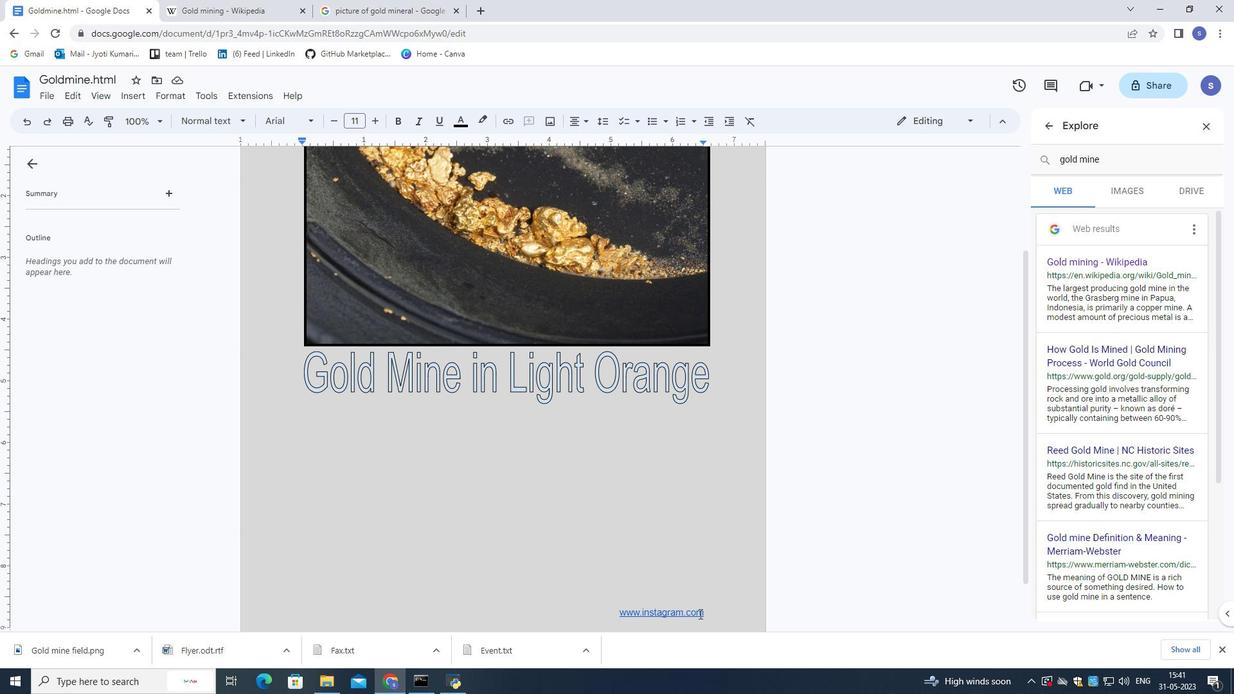 
Action: Key pressed <Key.enter><Key.enter><Key.backspace><Key.backspace><Key.backspace>
Screenshot: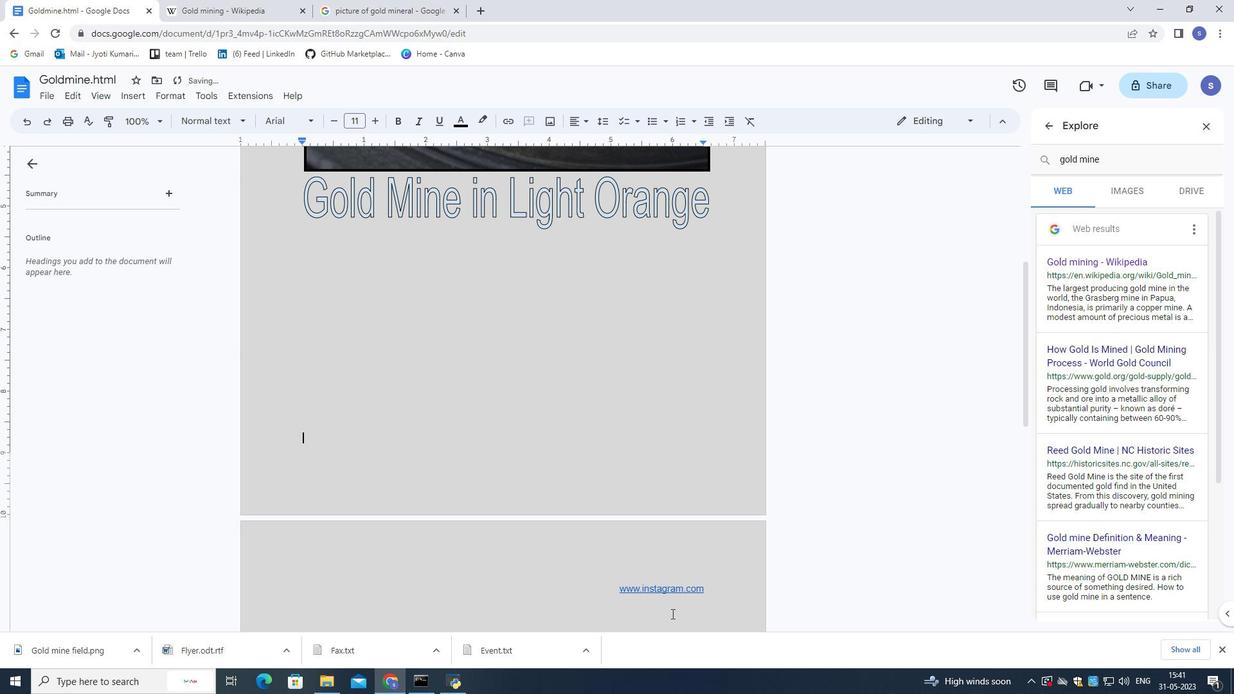 
Action: Mouse moved to (732, 558)
Screenshot: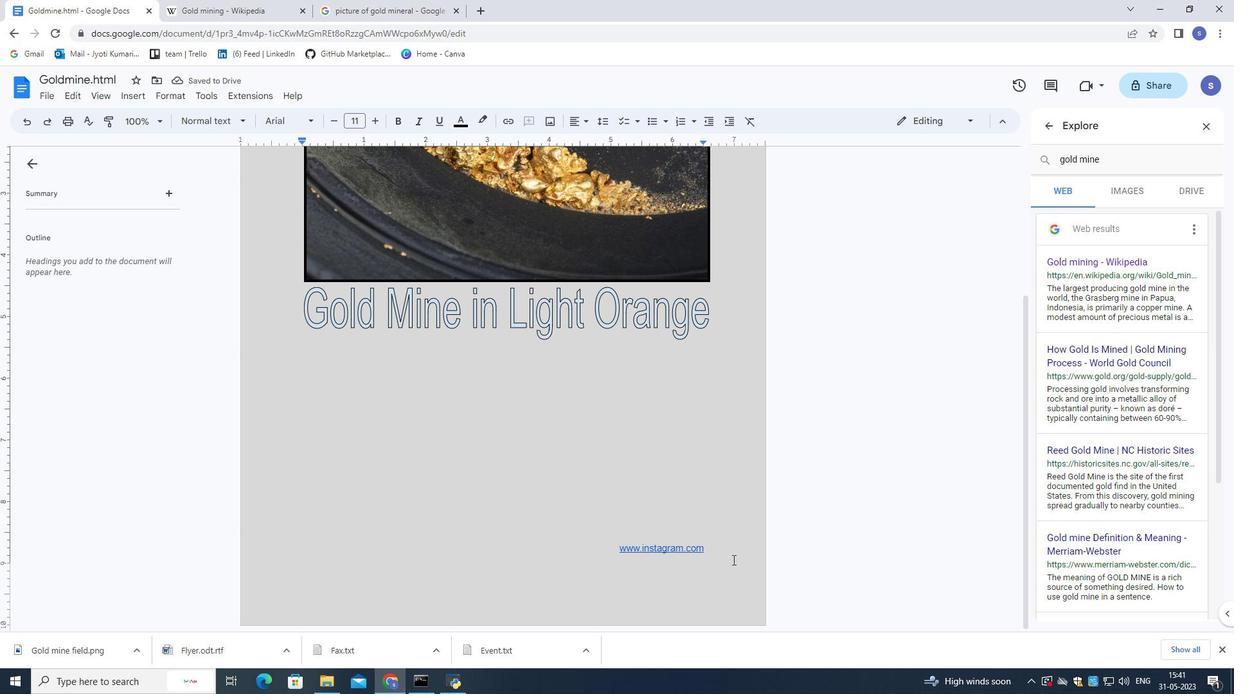 
Action: Mouse pressed left at (732, 558)
Screenshot: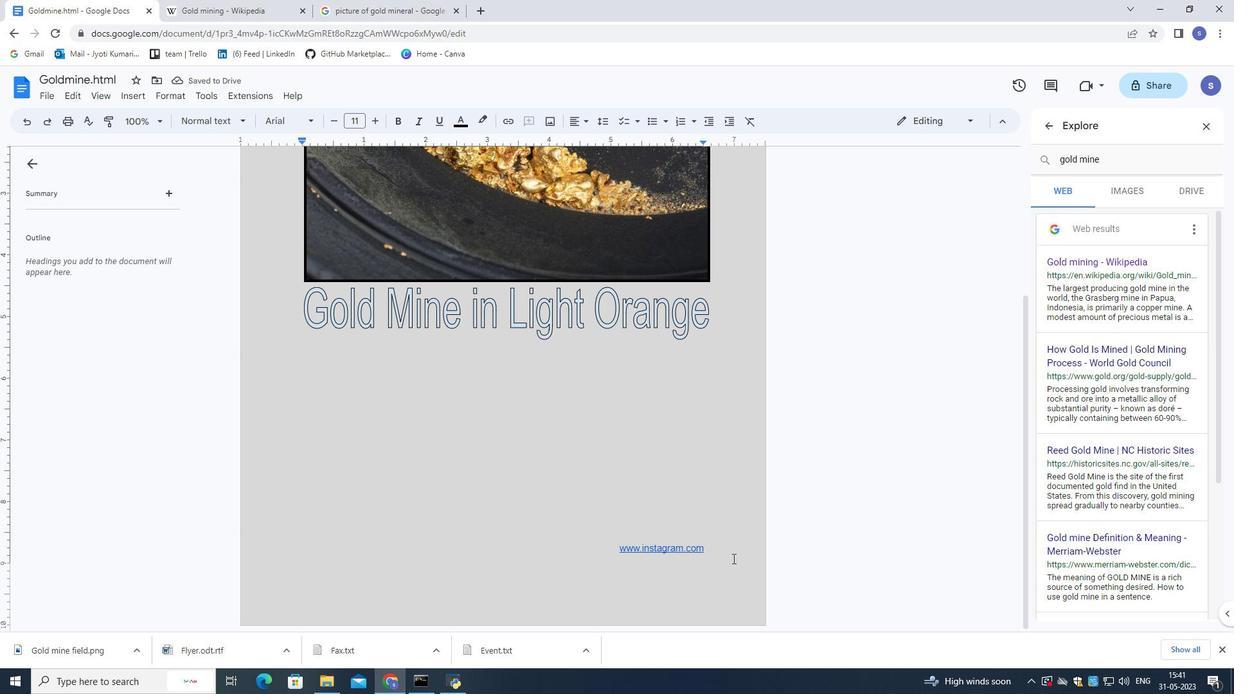 
Action: Key pressed <Key.enter><Key.left>
Screenshot: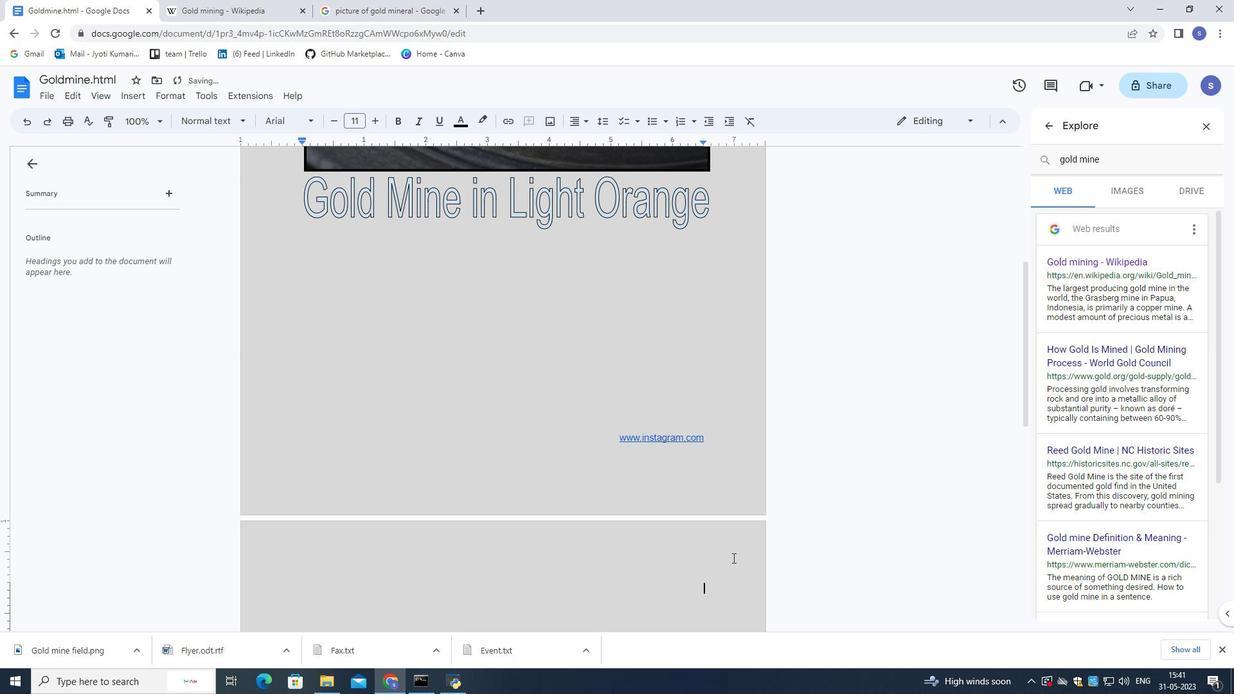 
Action: Mouse scrolled (732, 558) with delta (0, 0)
Screenshot: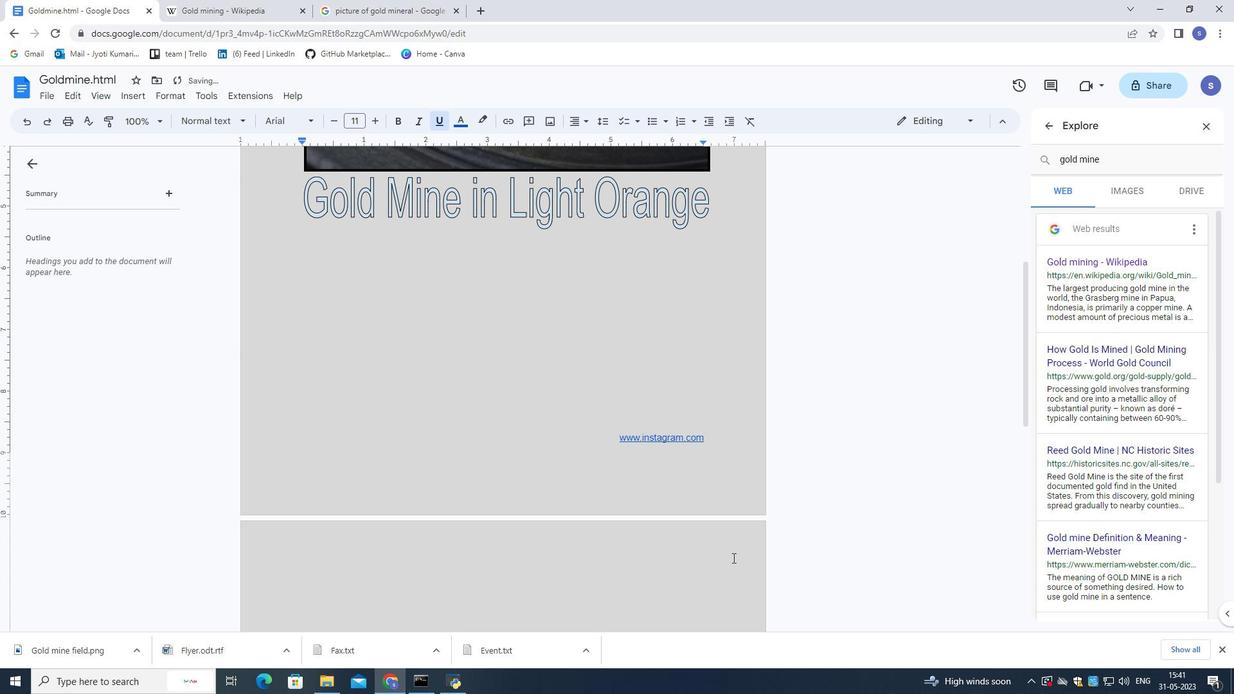 
Action: Mouse moved to (720, 508)
Screenshot: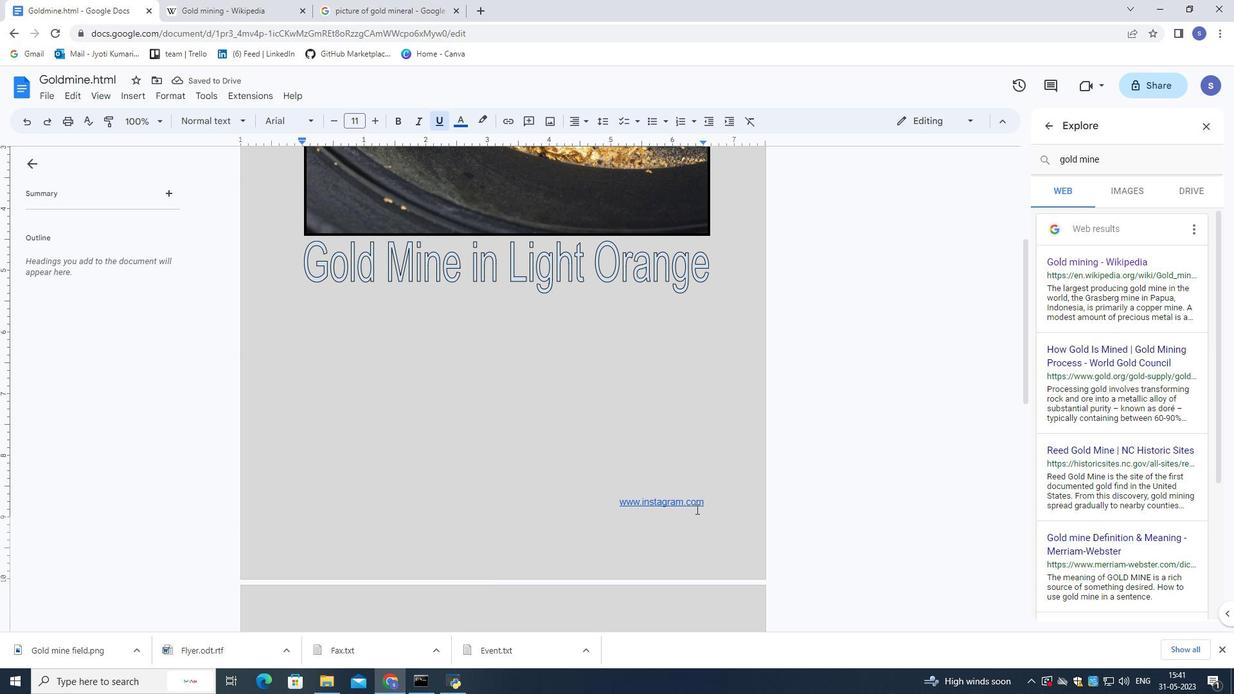 
Action: Key pressed <Key.enter>
Screenshot: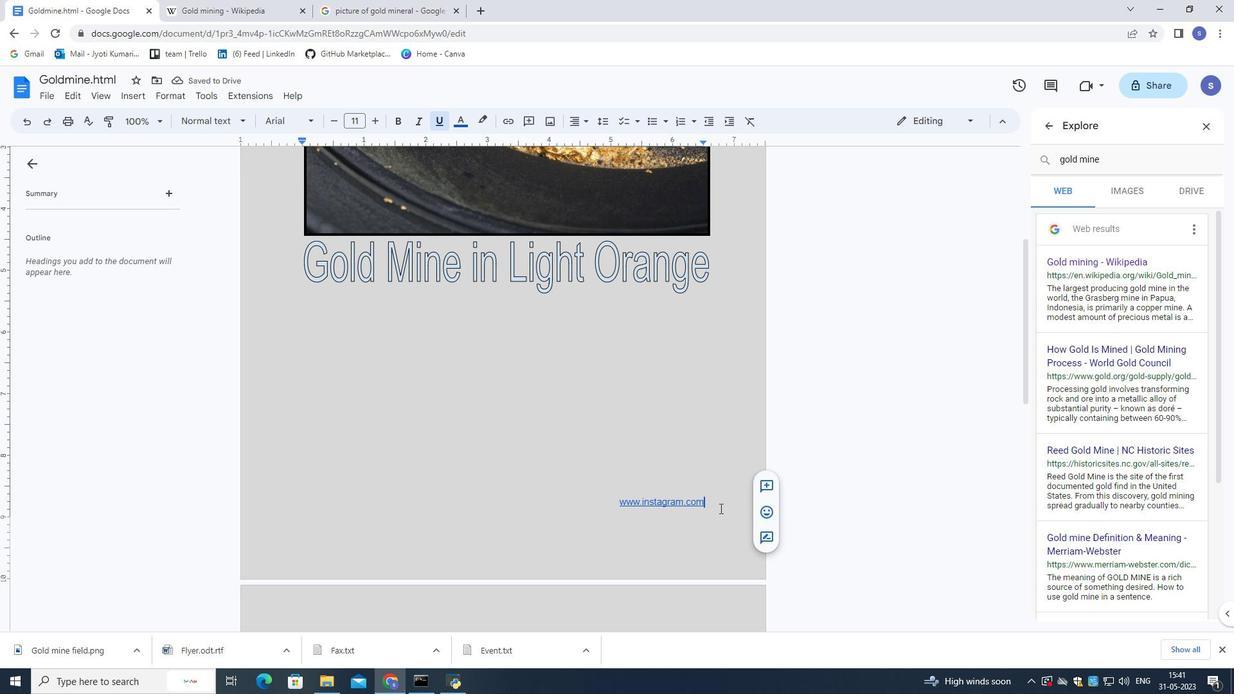 
Action: Mouse moved to (720, 508)
Screenshot: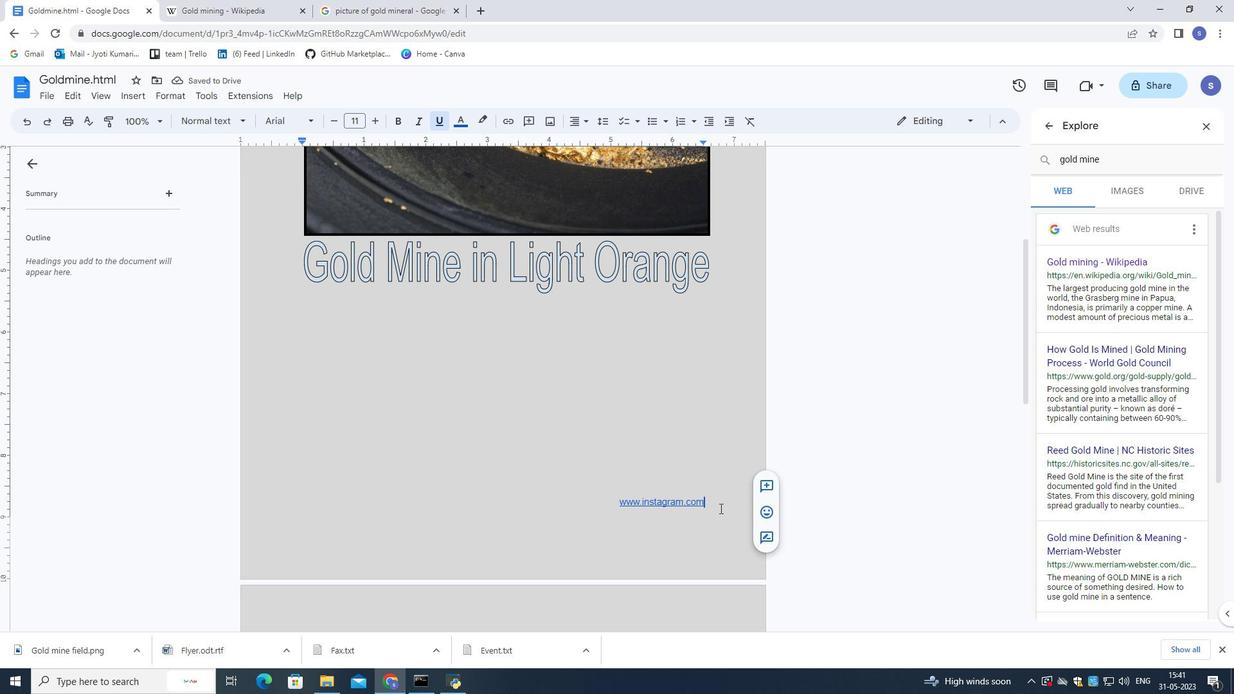
Action: Key pressed <Key.left><Key.left><Key.left><Key.left><Key.left><Key.left><Key.right><Key.right><Key.right><Key.right><Key.right><Key.enter>
Screenshot: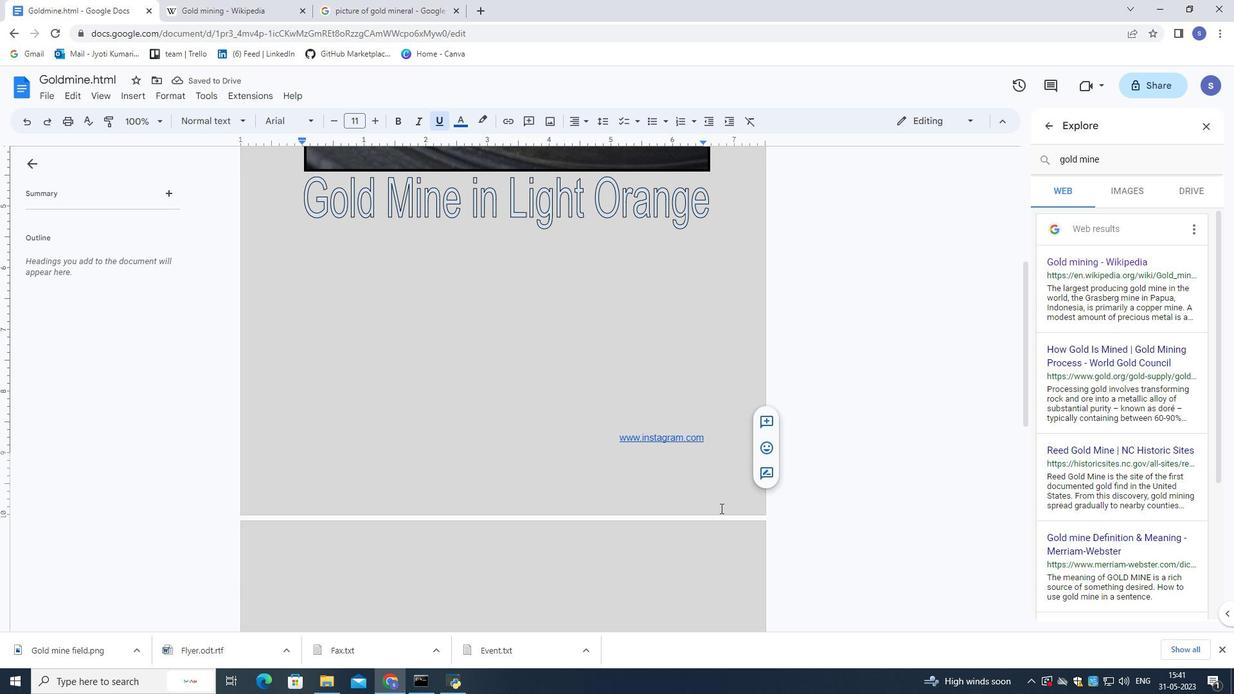 
Action: Mouse moved to (570, 123)
Screenshot: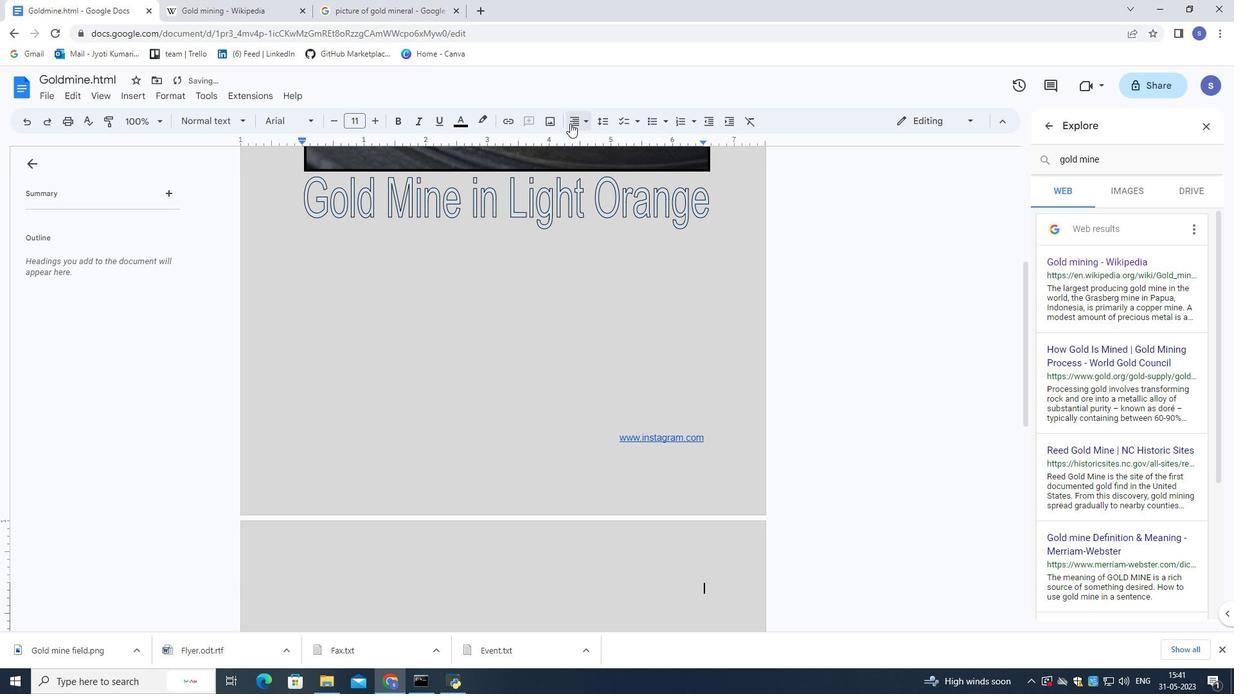 
Action: Mouse pressed left at (570, 123)
Screenshot: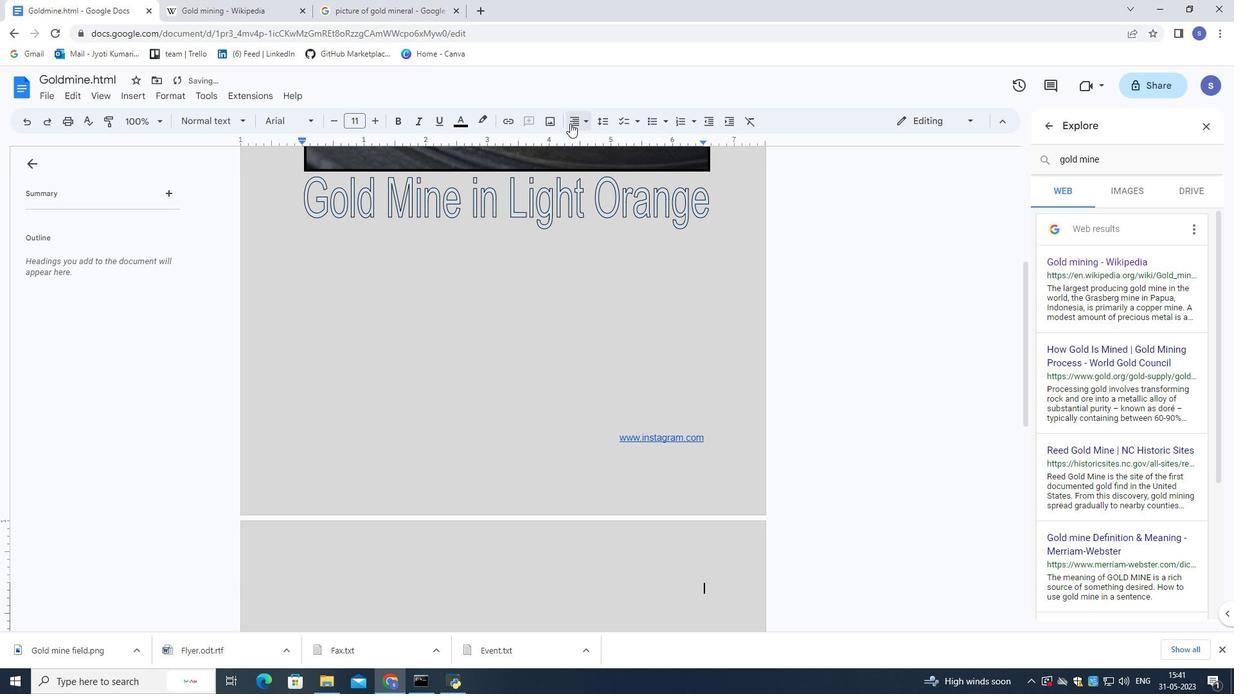 
Action: Mouse moved to (574, 148)
Screenshot: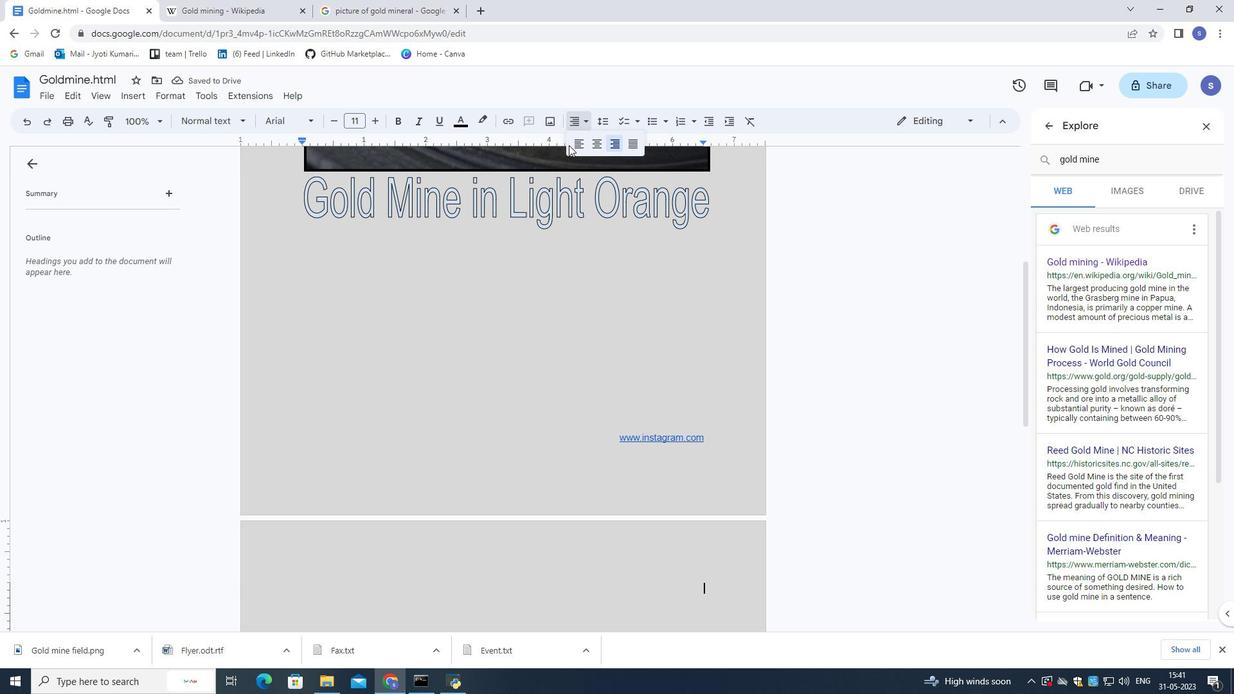 
Action: Mouse pressed left at (574, 148)
Screenshot: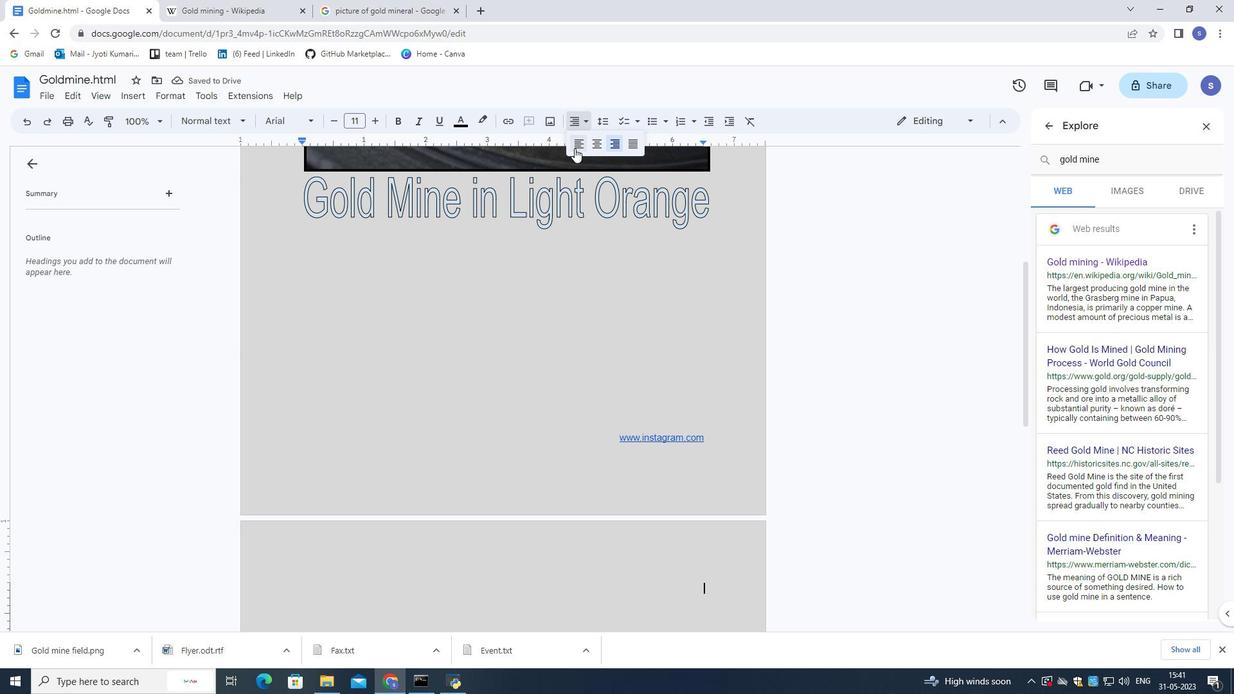 
Action: Mouse moved to (575, 148)
Screenshot: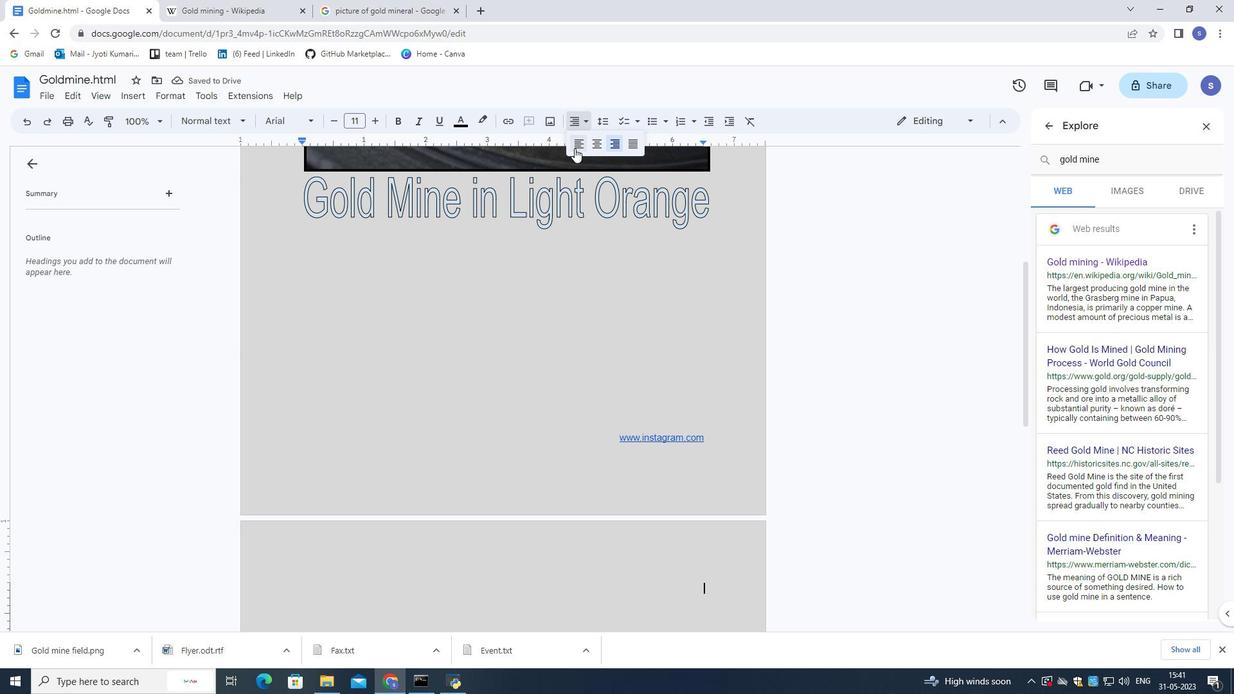 
Action: Key pressed ctrl+V
Screenshot: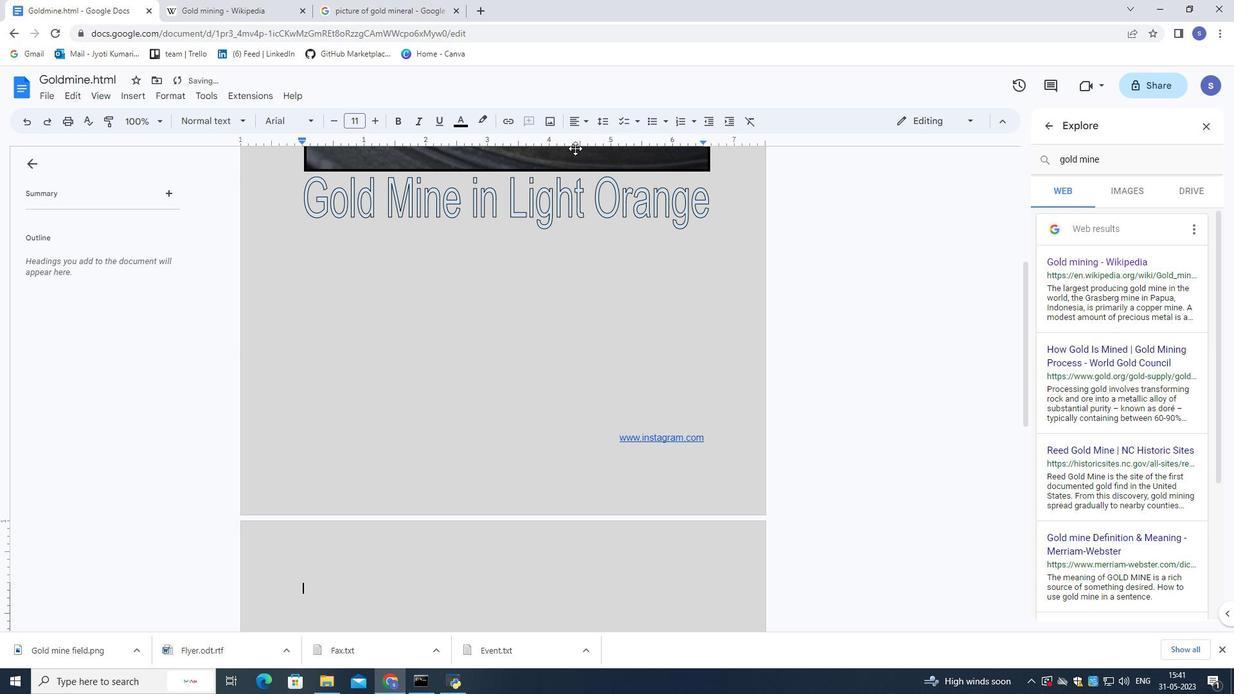 
Action: Mouse moved to (614, 579)
Screenshot: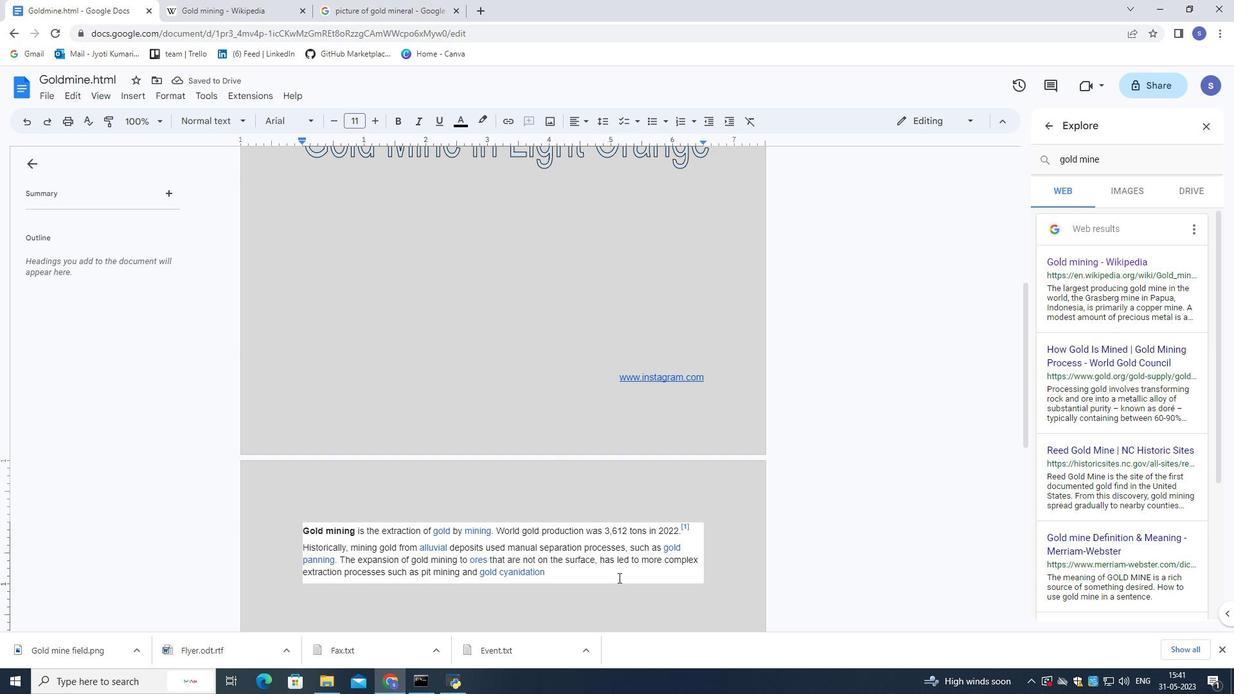 
Action: Mouse pressed left at (614, 579)
Screenshot: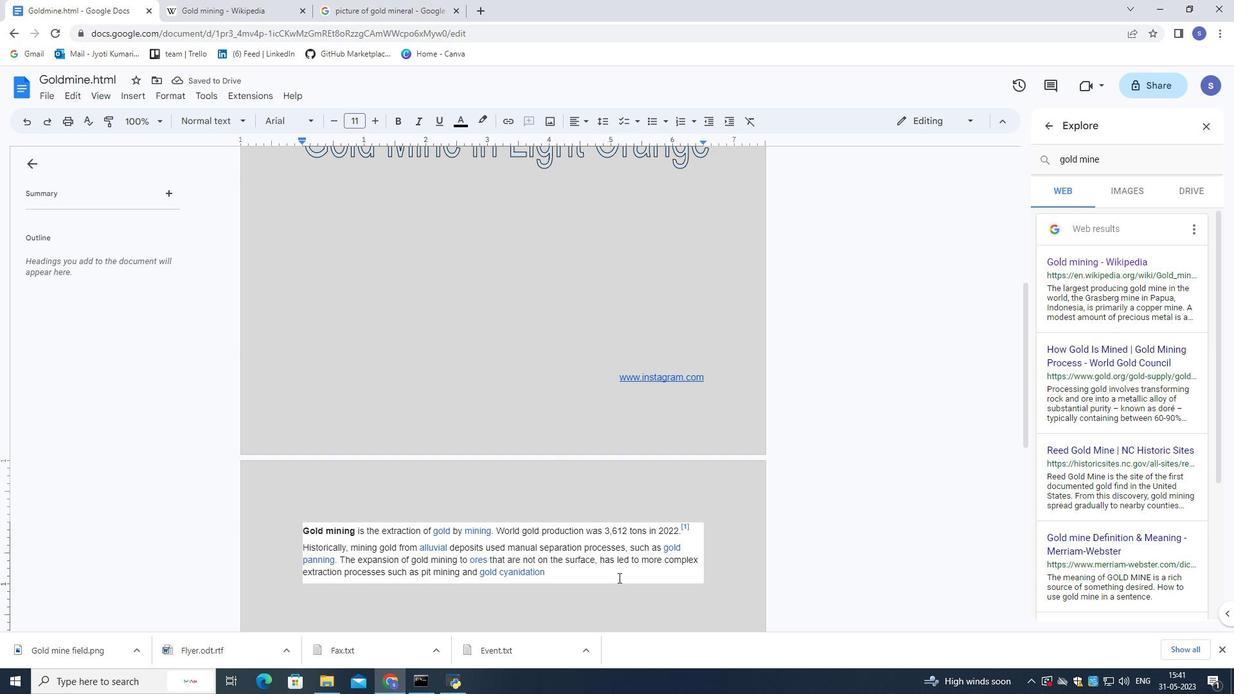 
Action: Mouse moved to (588, 122)
Screenshot: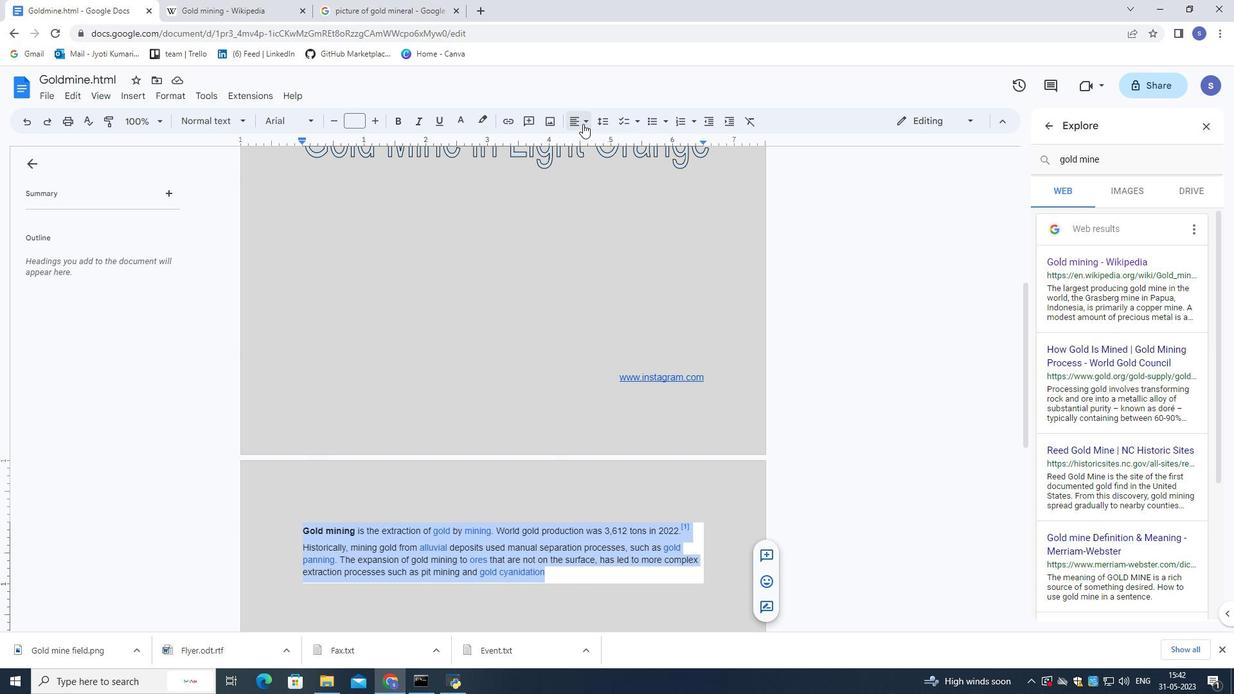 
Action: Mouse pressed left at (588, 122)
Screenshot: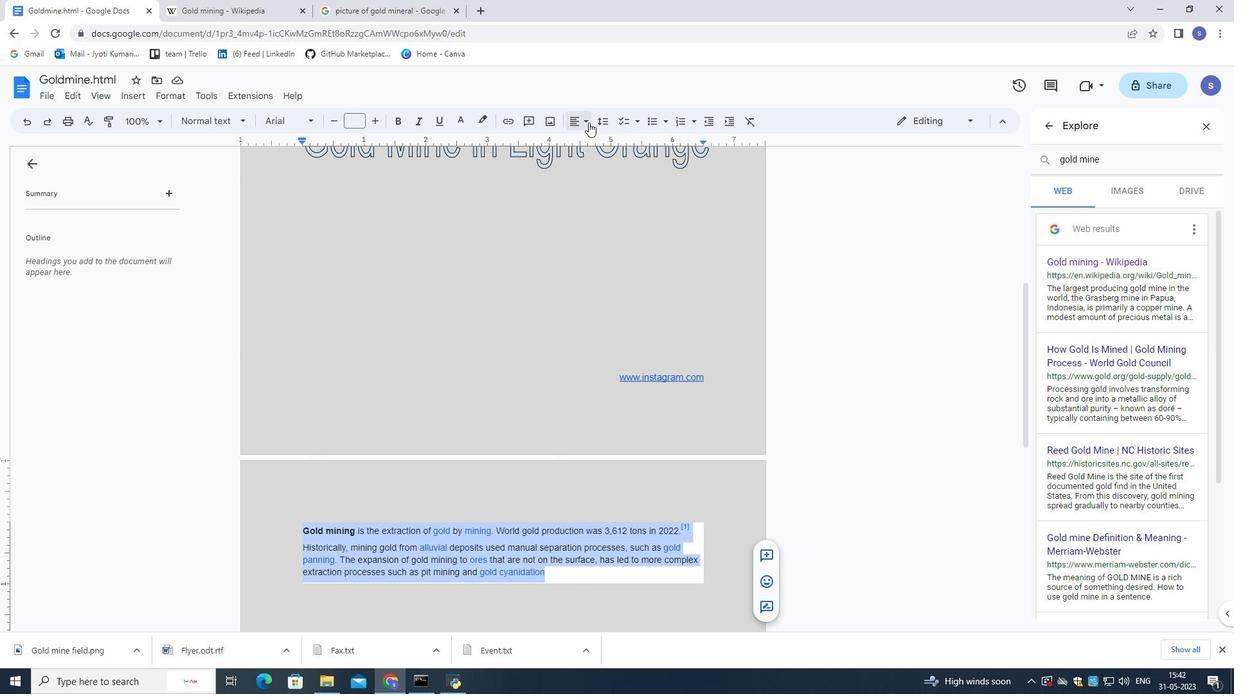 
Action: Mouse moved to (592, 141)
Screenshot: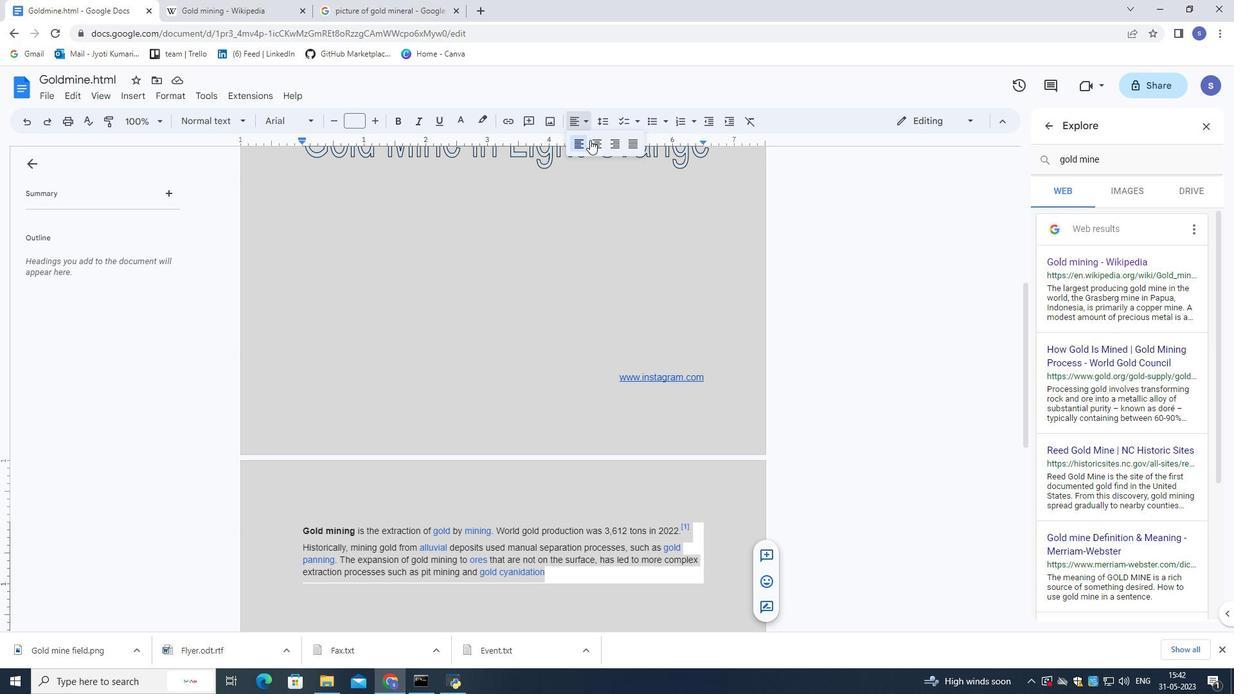 
Action: Mouse pressed left at (592, 141)
Screenshot: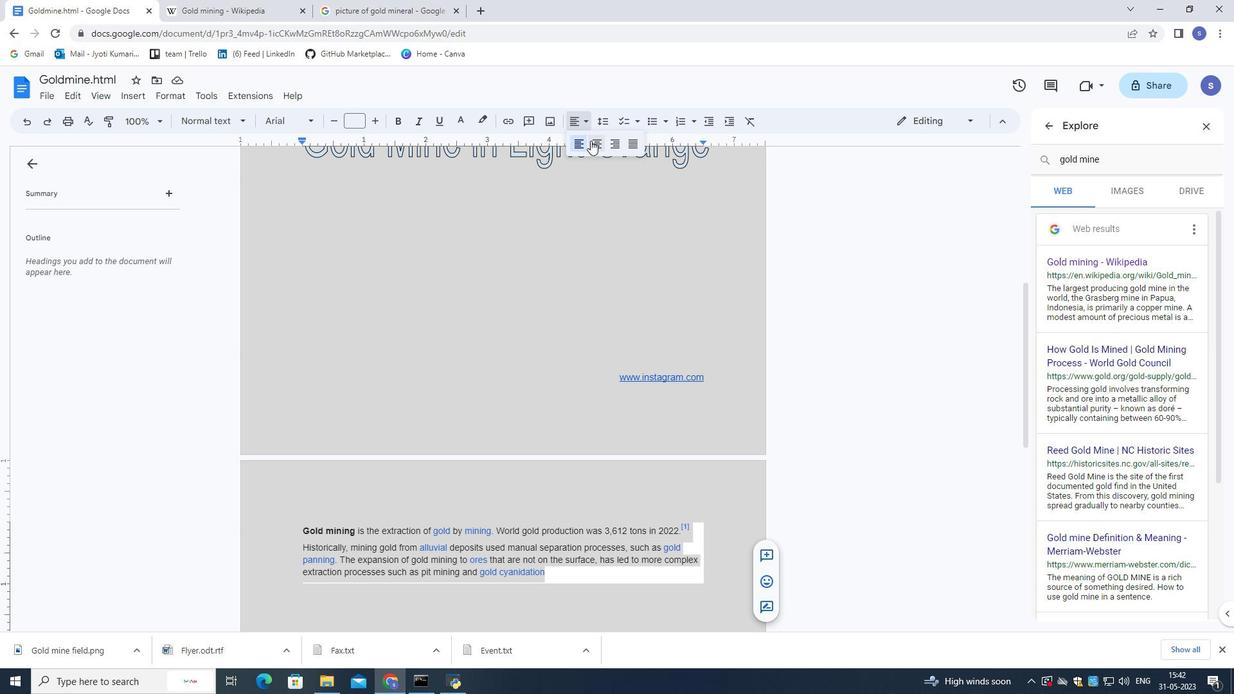 
Action: Mouse moved to (459, 406)
Screenshot: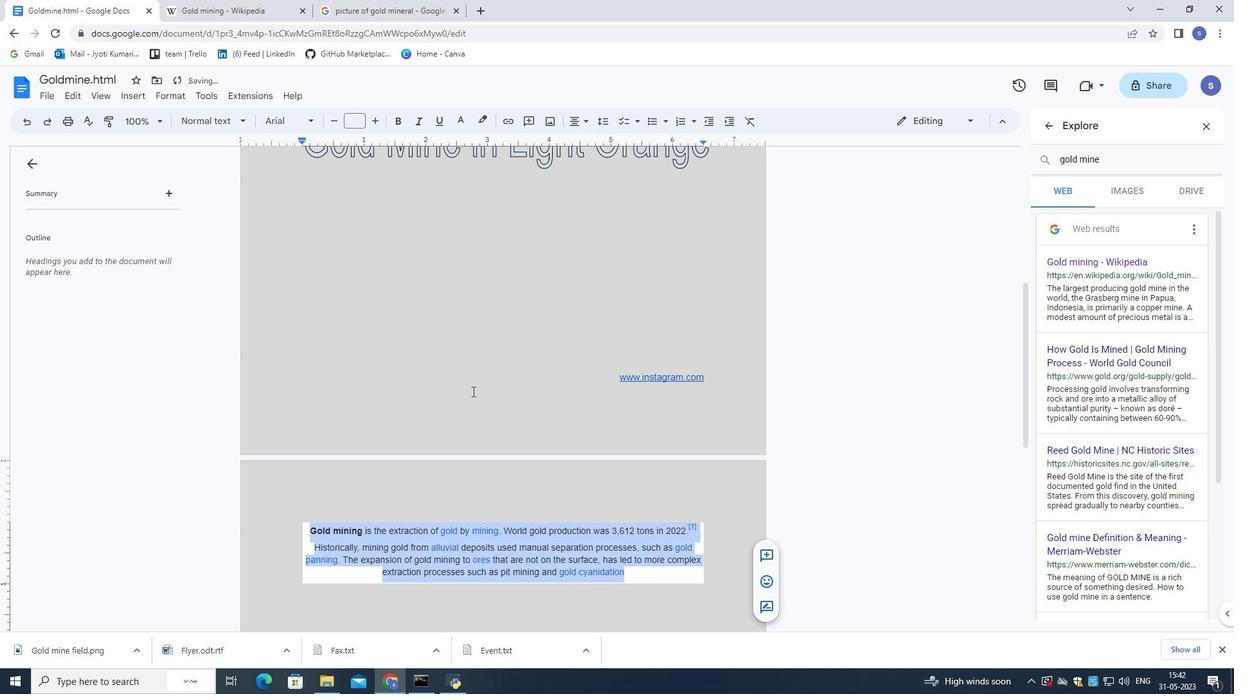 
Action: Mouse pressed left at (459, 406)
Screenshot: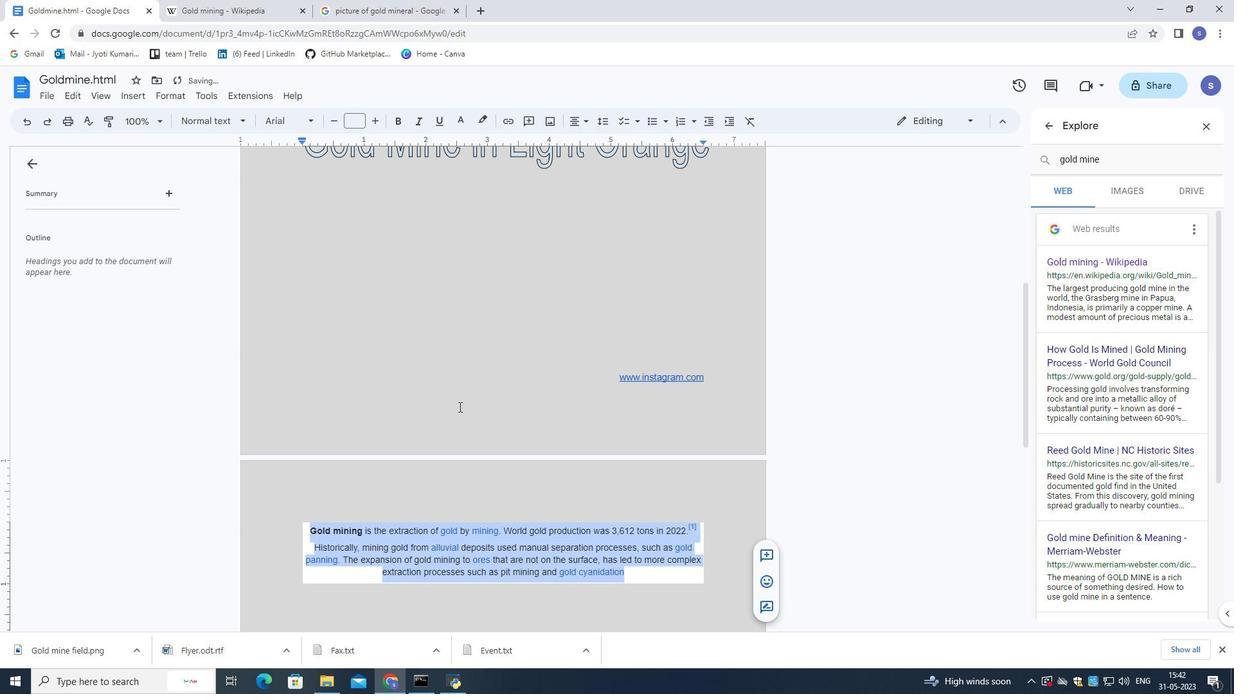 
